 Task: Open Card Legal Contract Review in Board Newsletter Layout Ideas to Workspace Leadership Coaching and add a team member Softage.3@softage.net, a label Blue, a checklist Acting, an attachment from Trello, a color Blue and finally, add a card description 'Develop and launch new customer retention program' and a comment 'Let us approach this task with a sense of urgency and prioritize it accordingly.'. Add a start date 'Jan 07, 1900' with a due date 'Jan 14, 1900'
Action: Mouse moved to (98, 338)
Screenshot: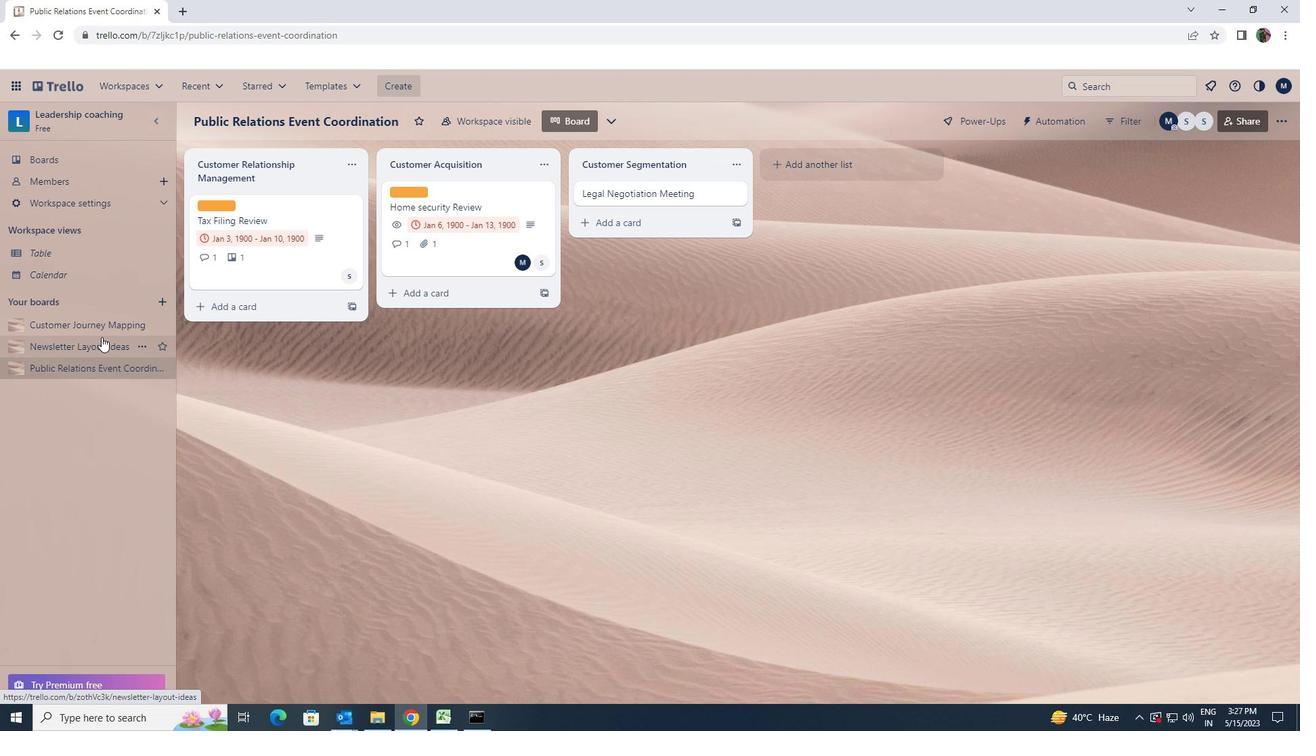 
Action: Mouse pressed left at (98, 338)
Screenshot: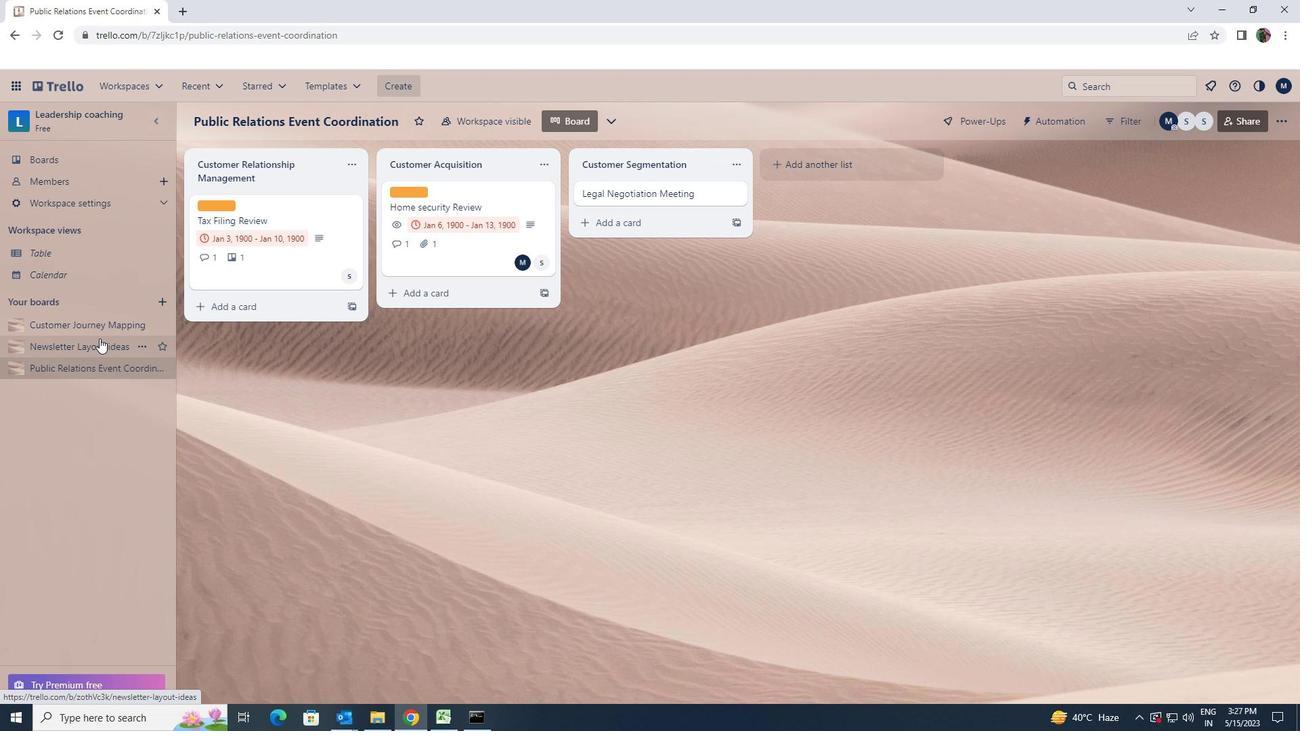 
Action: Mouse moved to (646, 194)
Screenshot: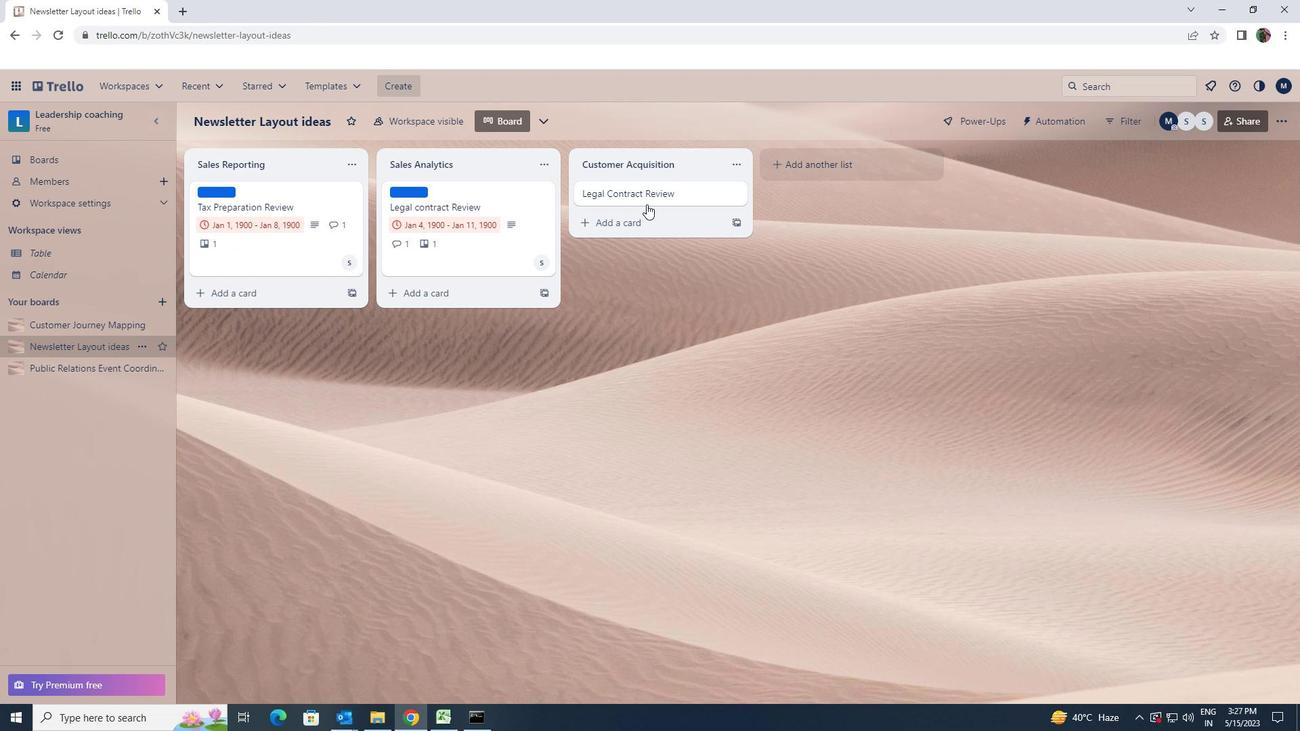 
Action: Mouse pressed left at (646, 194)
Screenshot: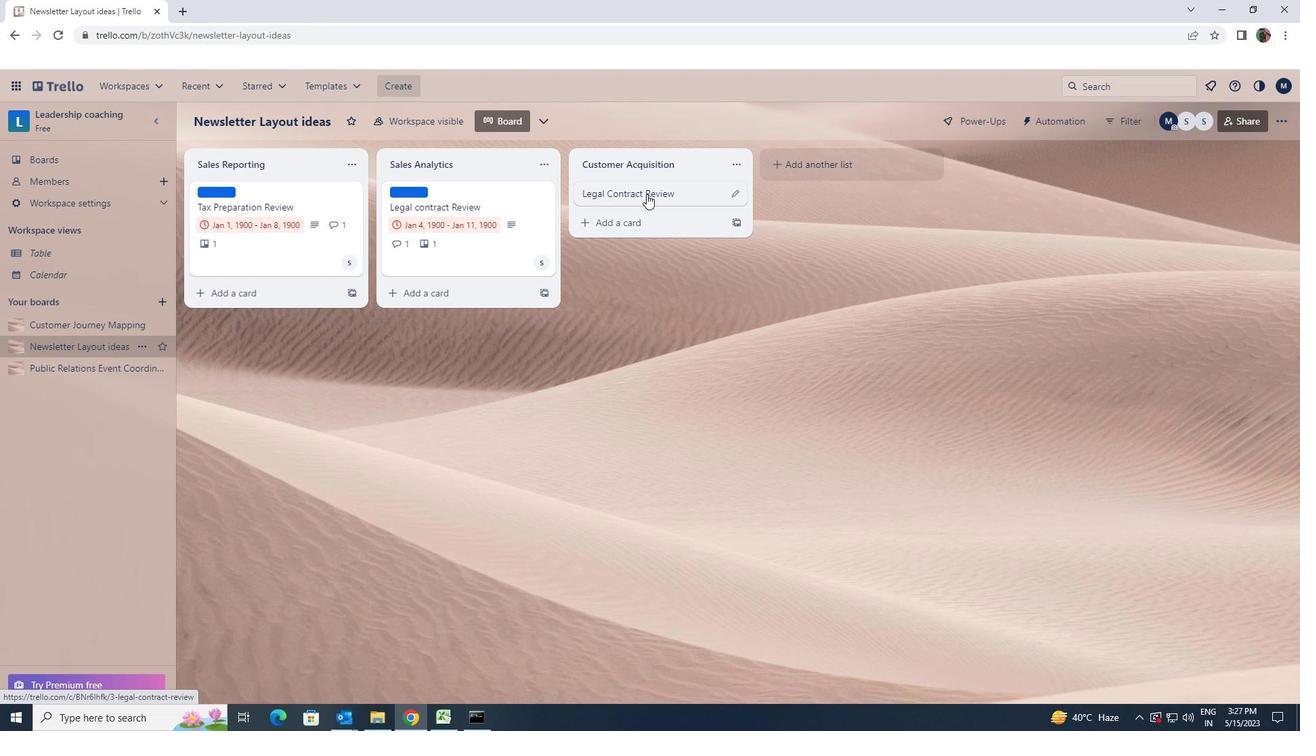 
Action: Mouse moved to (793, 242)
Screenshot: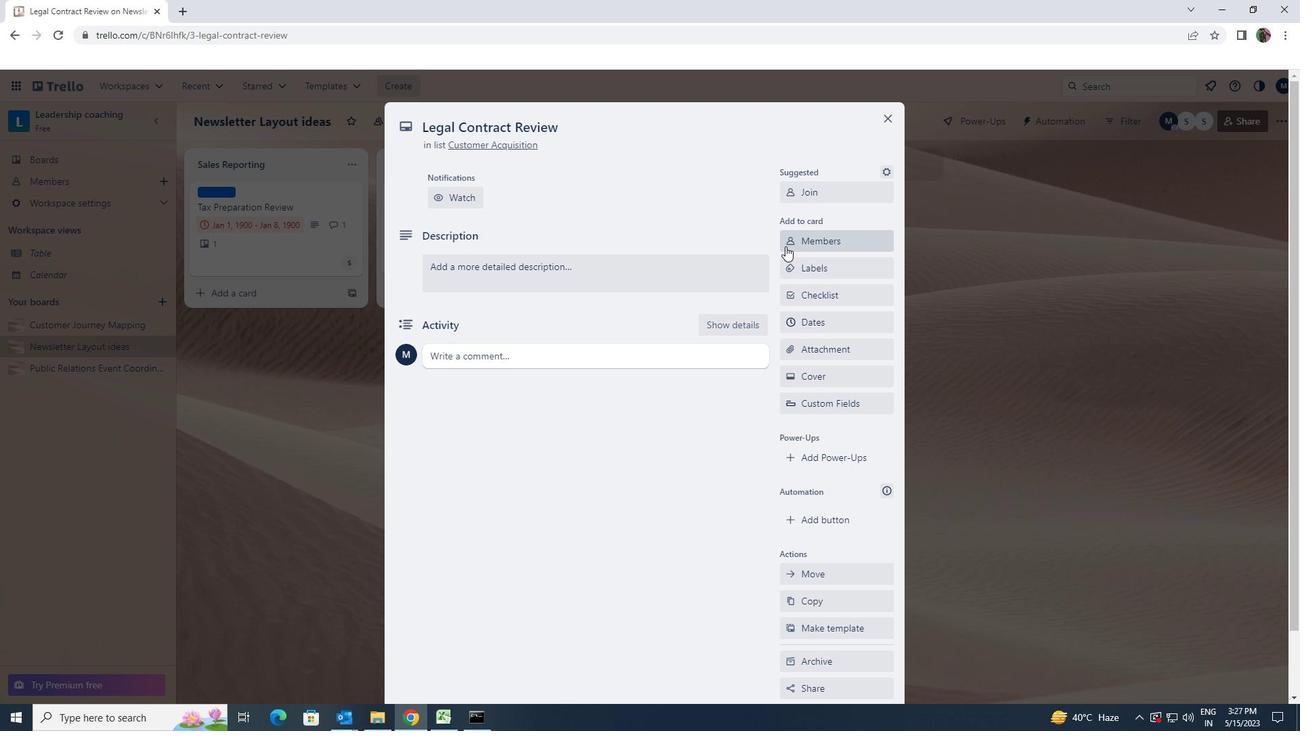 
Action: Mouse pressed left at (793, 242)
Screenshot: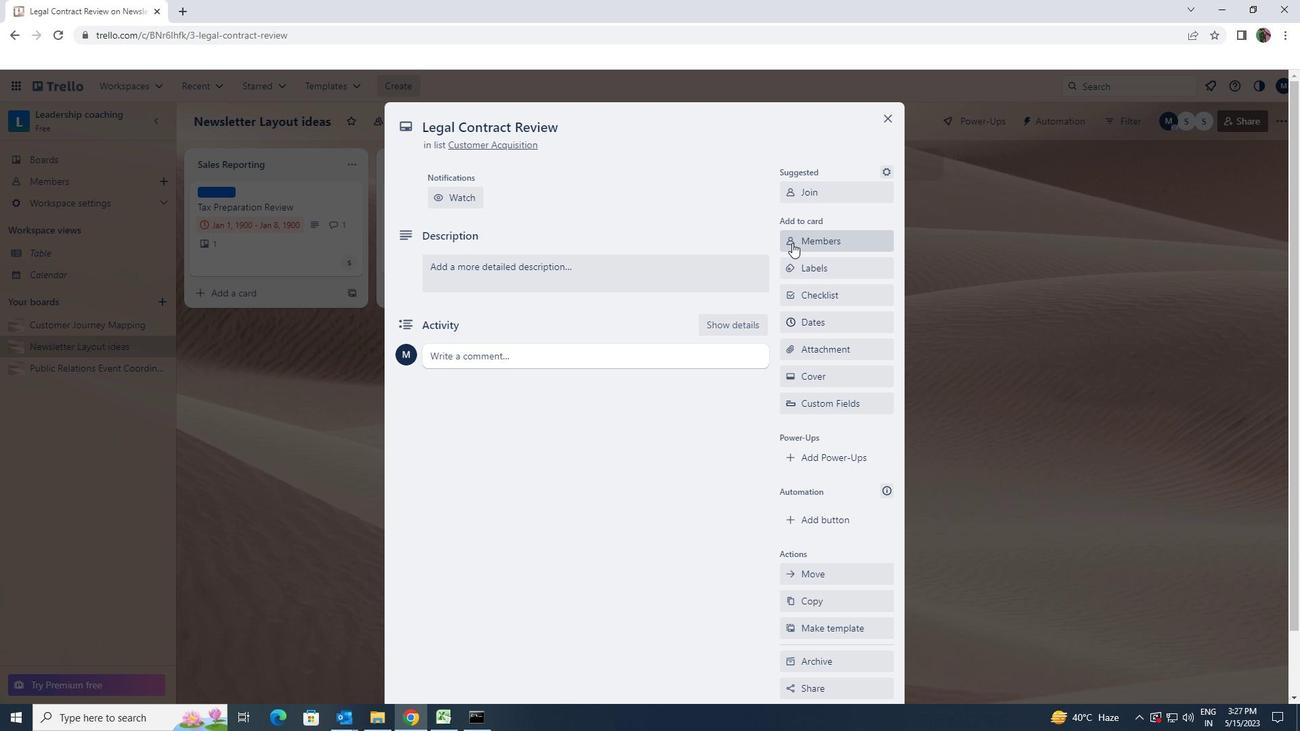 
Action: Mouse moved to (819, 299)
Screenshot: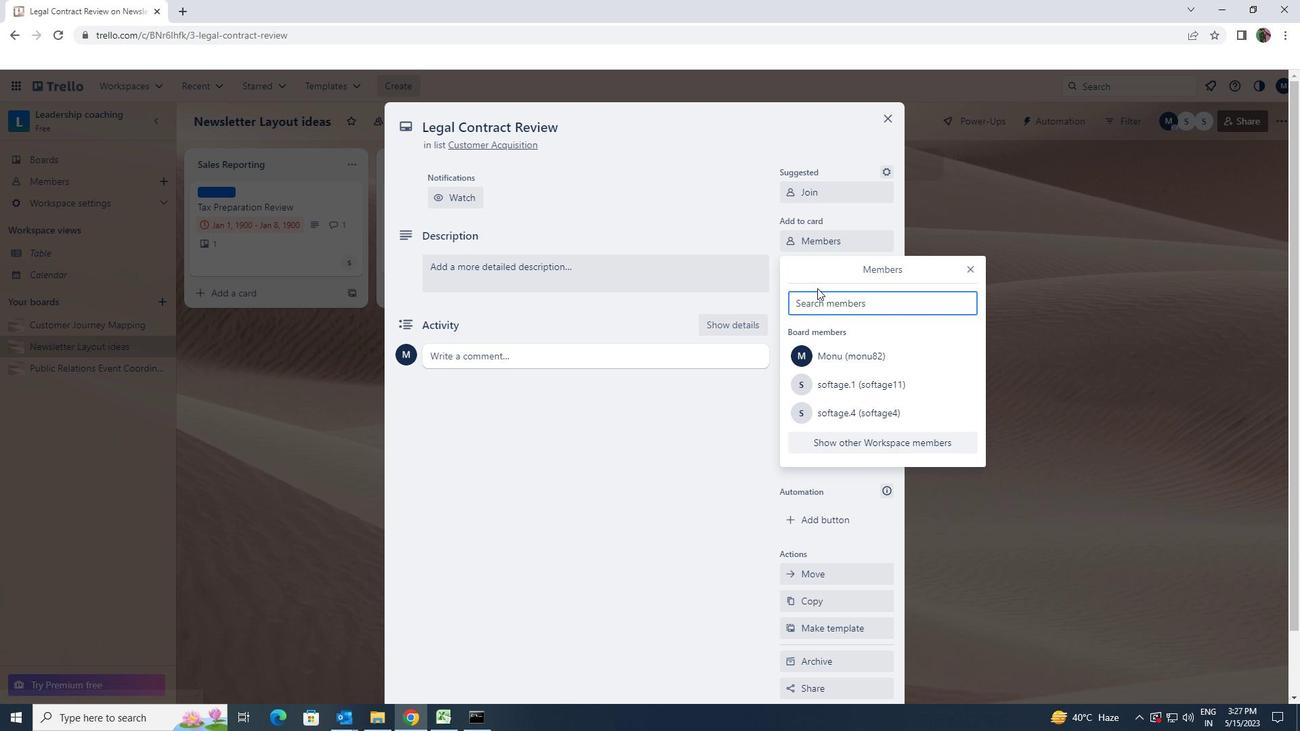 
Action: Mouse pressed left at (819, 299)
Screenshot: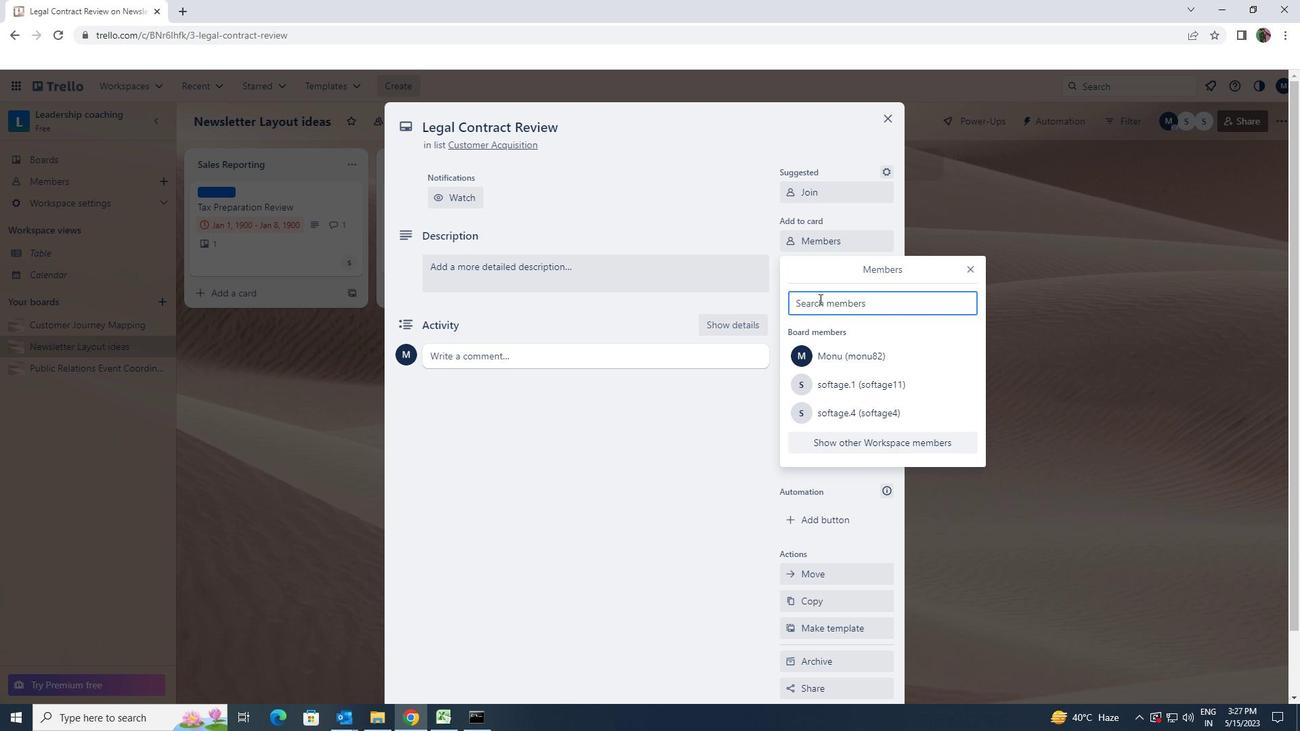 
Action: Key pressed softage.4<Key.backspace>3<Key.shift>@SOFTAGE.NET
Screenshot: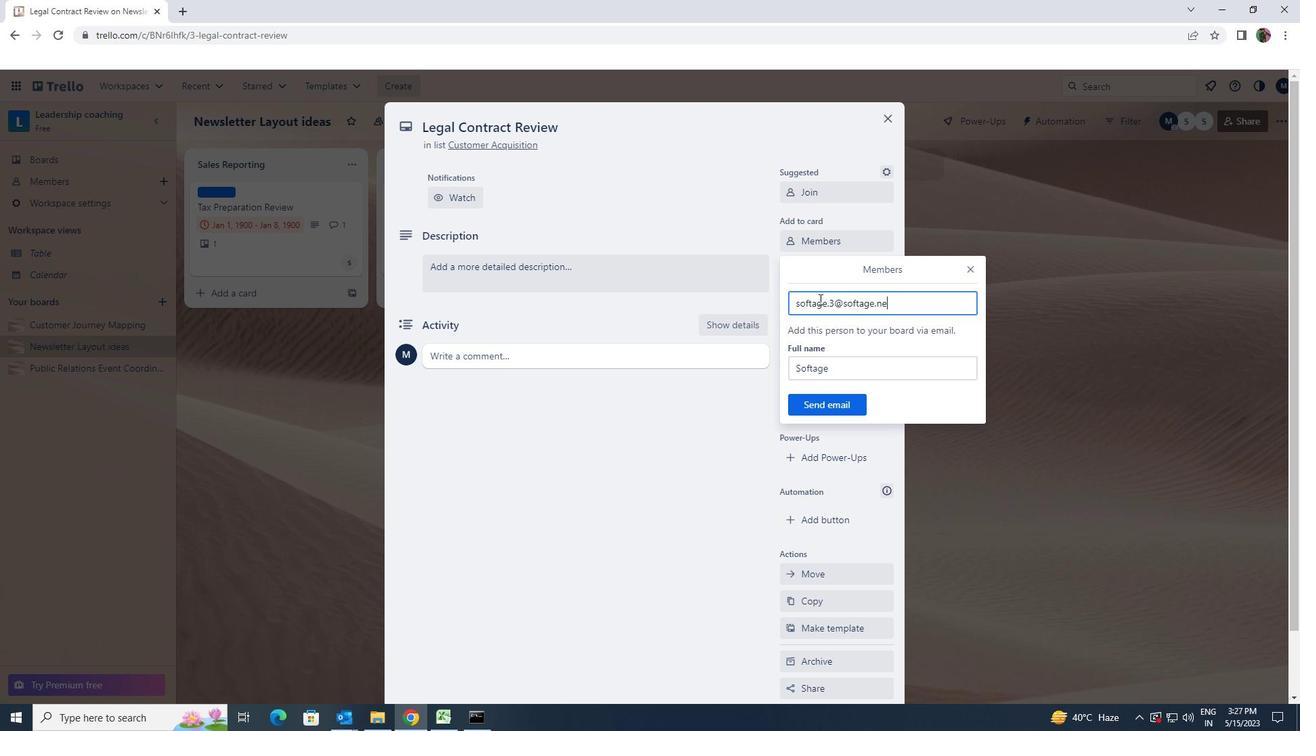 
Action: Mouse moved to (820, 401)
Screenshot: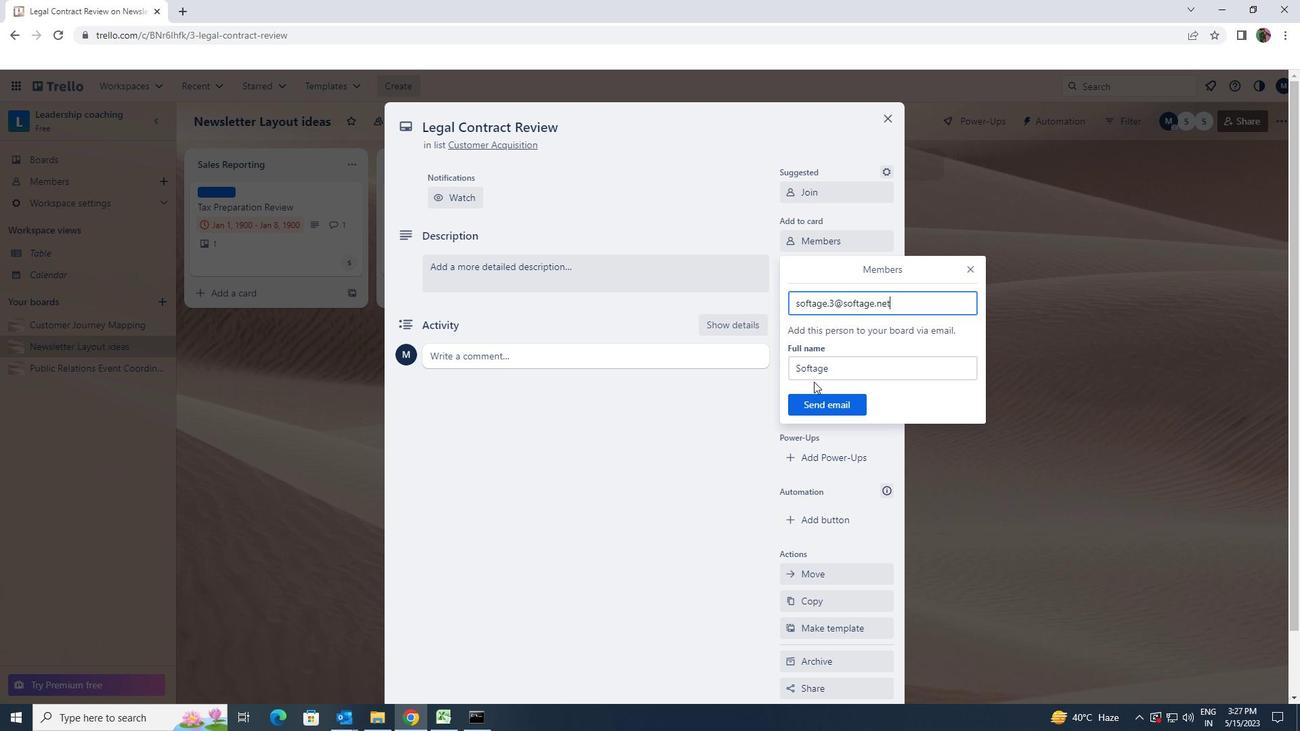
Action: Mouse pressed left at (820, 401)
Screenshot: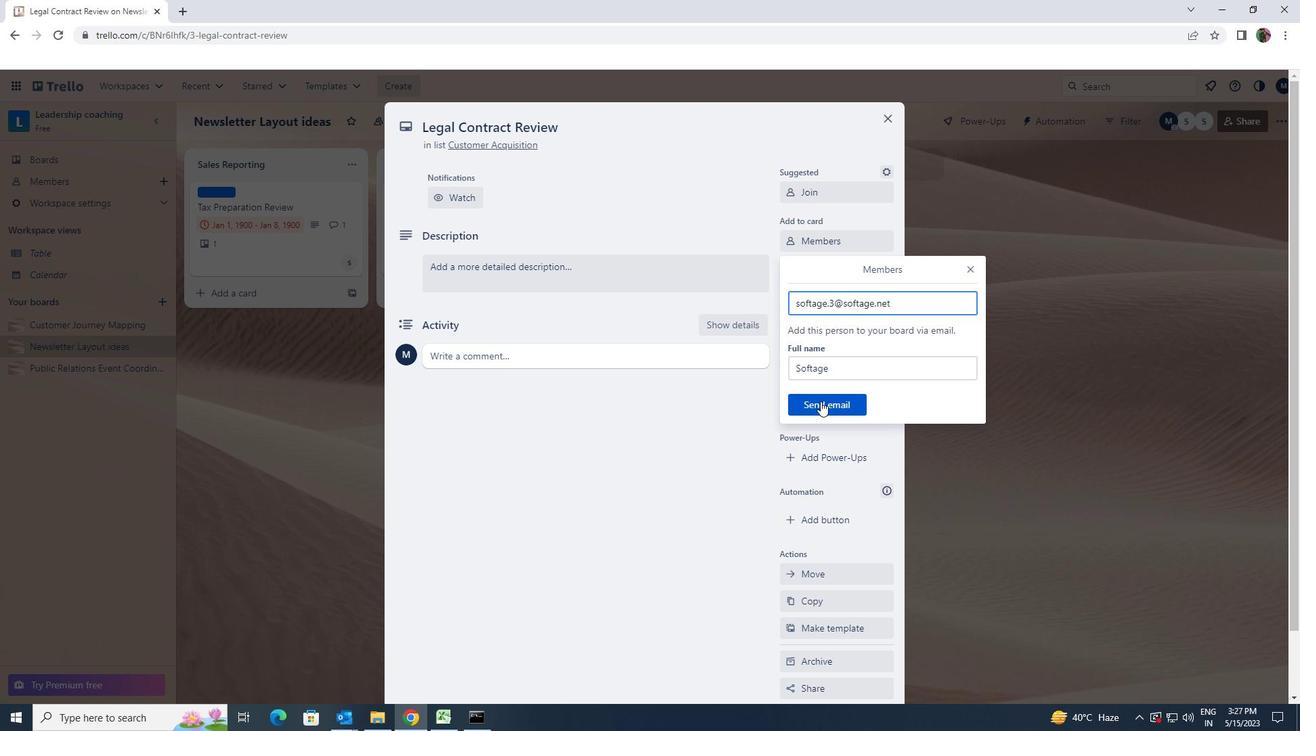 
Action: Mouse moved to (824, 271)
Screenshot: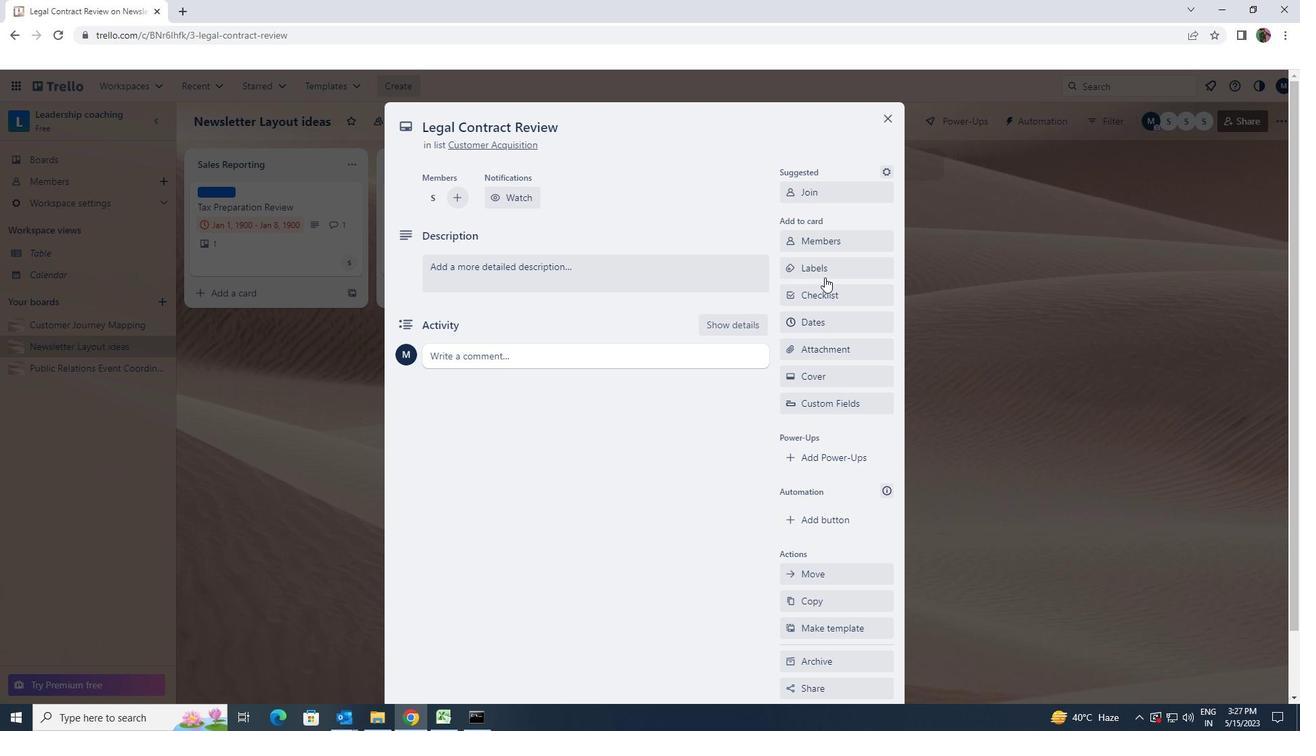 
Action: Mouse pressed left at (824, 271)
Screenshot: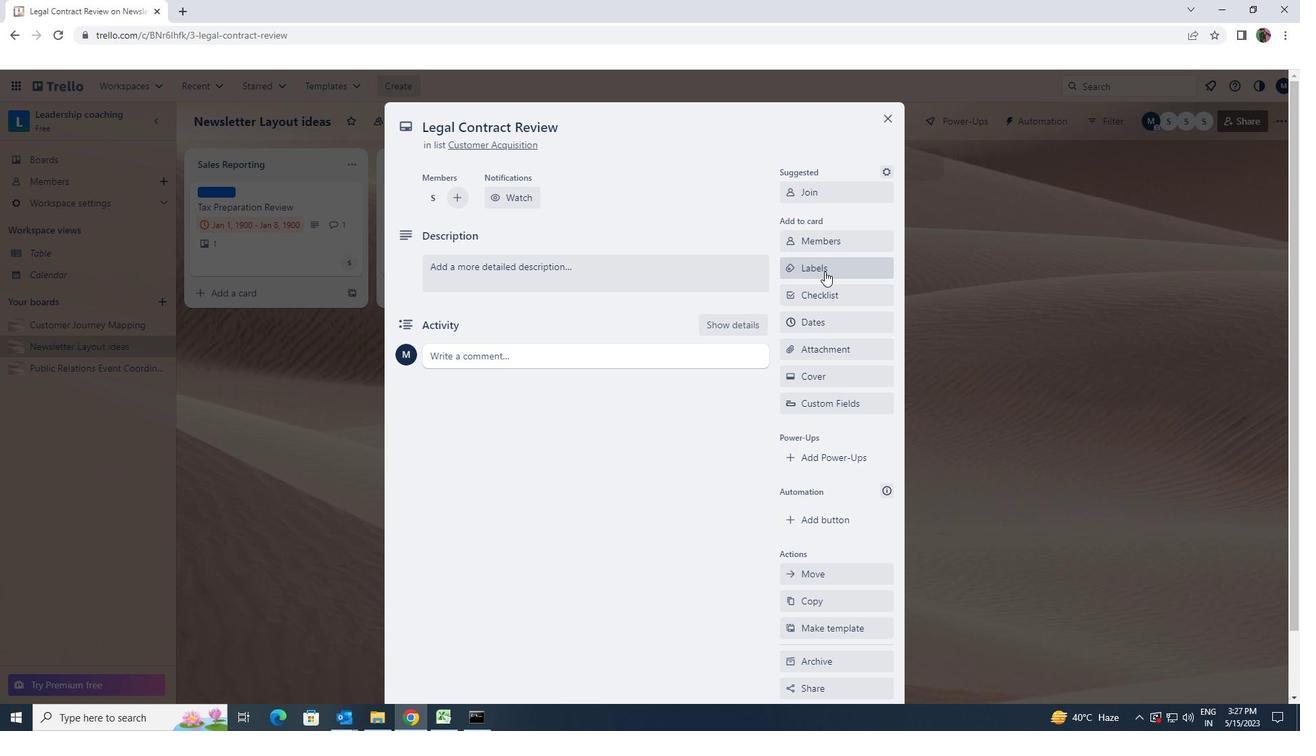 
Action: Mouse moved to (861, 554)
Screenshot: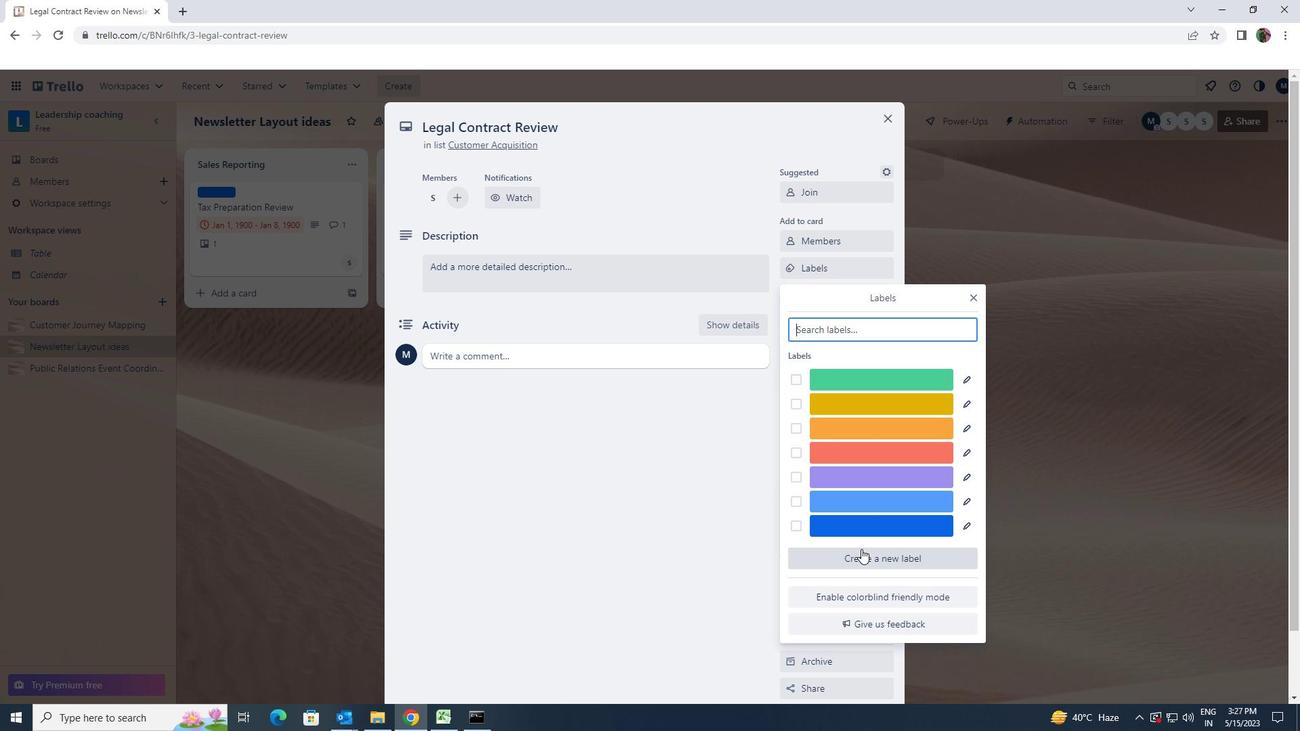 
Action: Mouse pressed left at (861, 554)
Screenshot: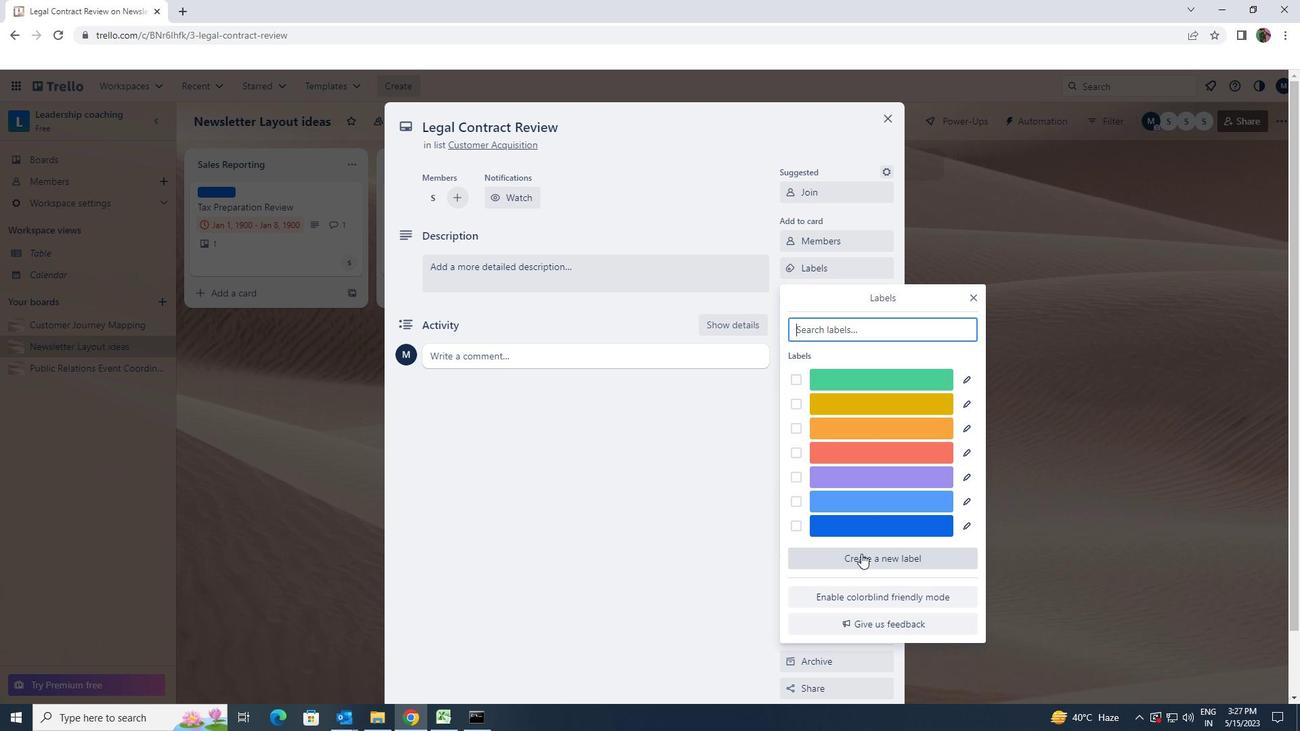 
Action: Mouse moved to (813, 591)
Screenshot: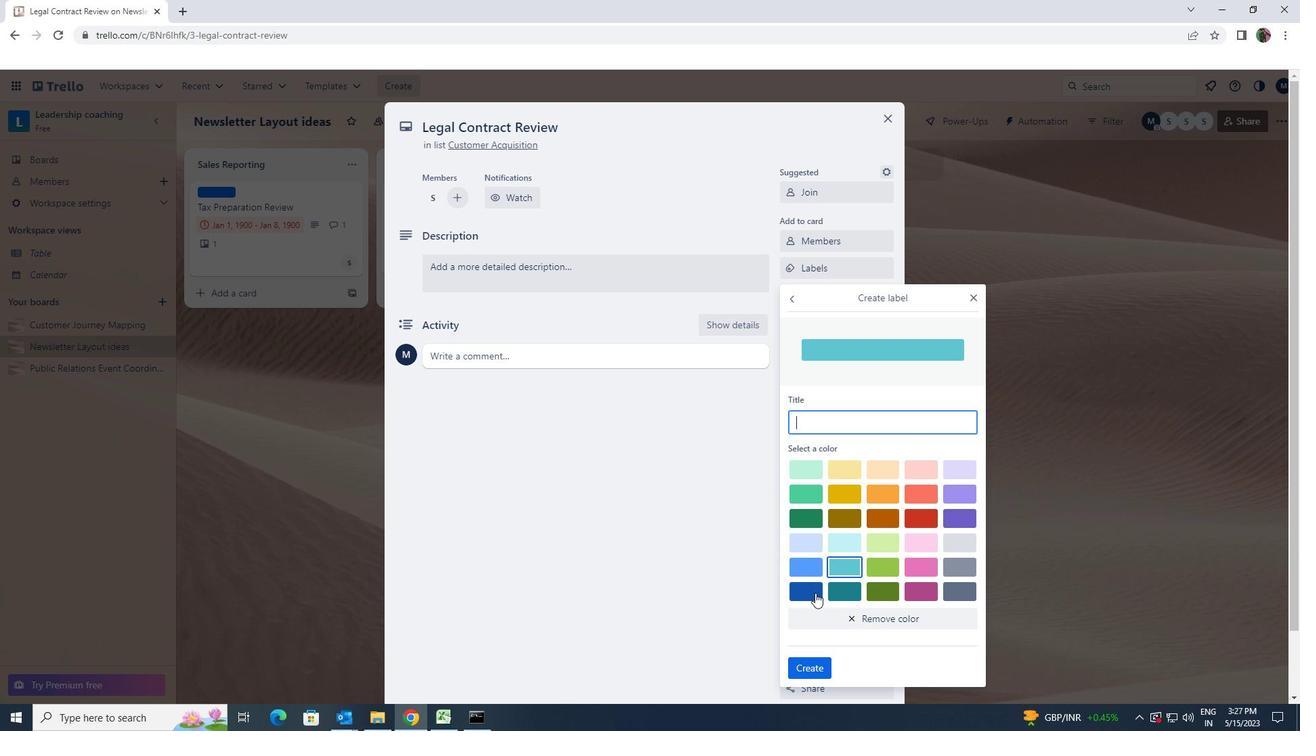 
Action: Mouse pressed left at (813, 591)
Screenshot: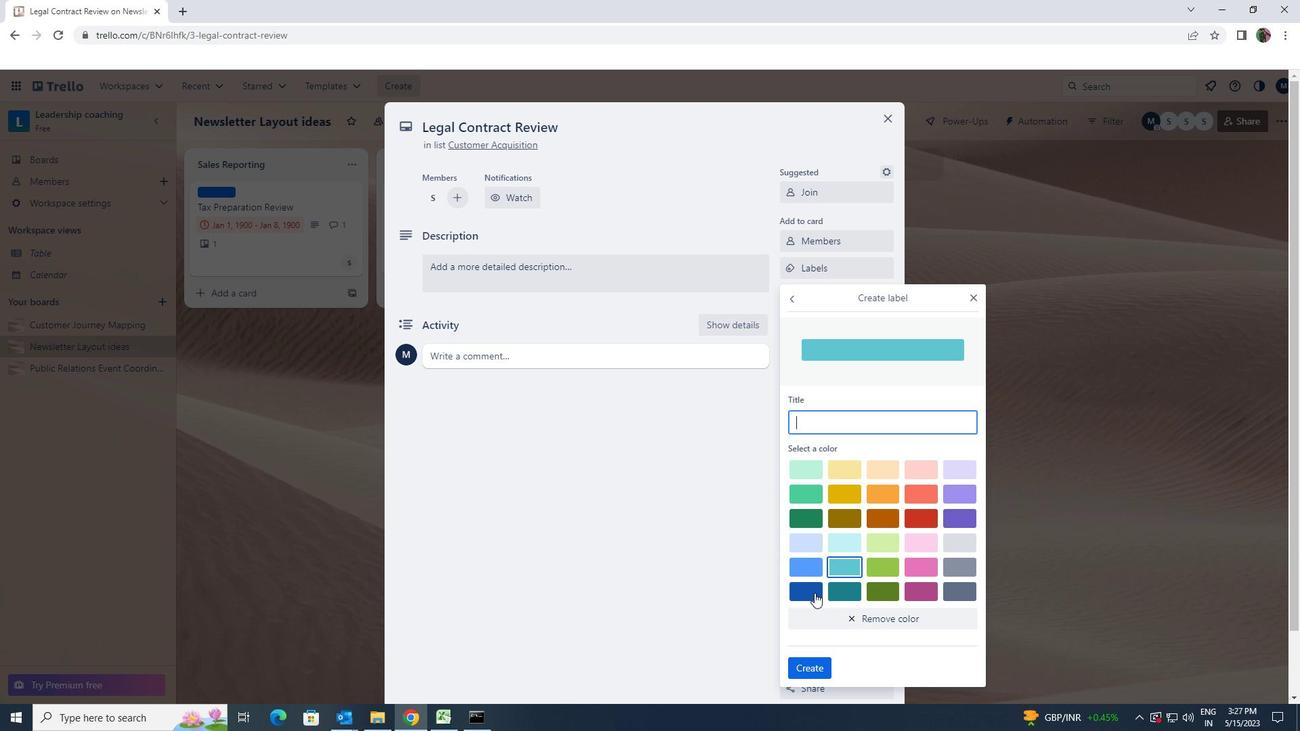 
Action: Mouse moved to (812, 669)
Screenshot: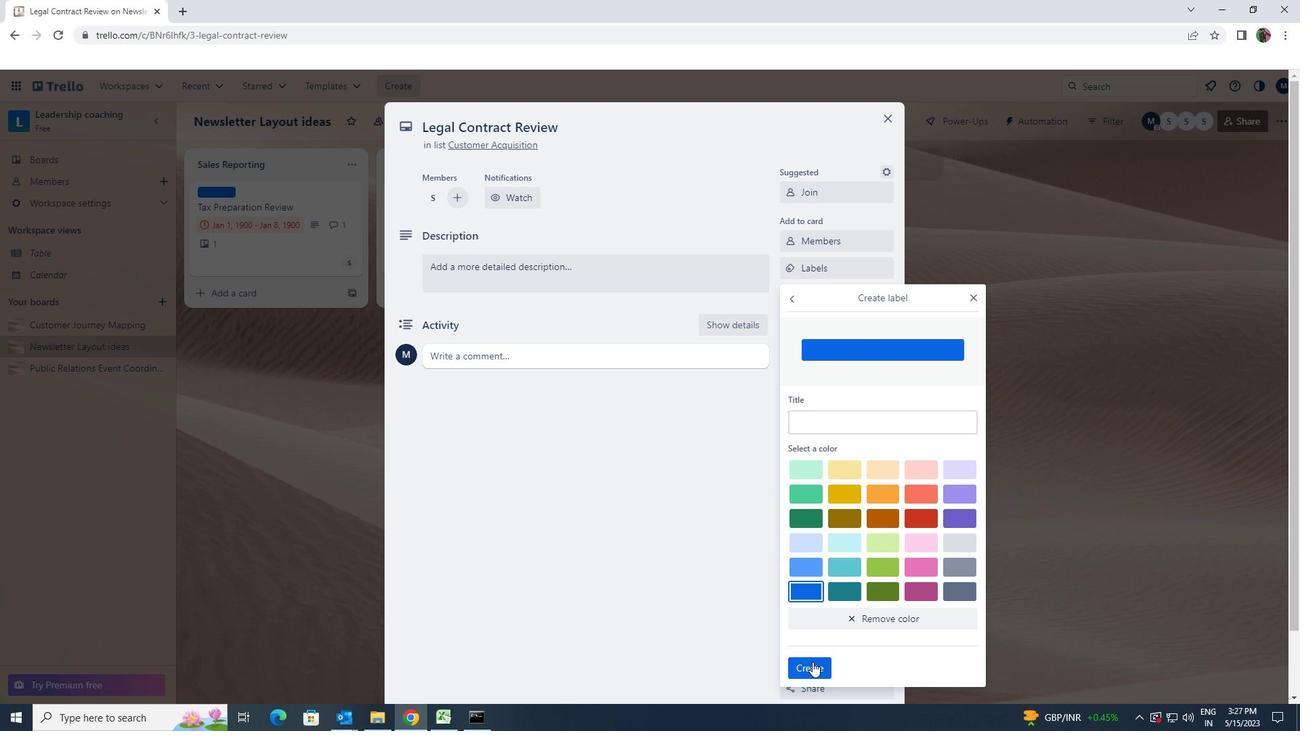 
Action: Mouse pressed left at (812, 669)
Screenshot: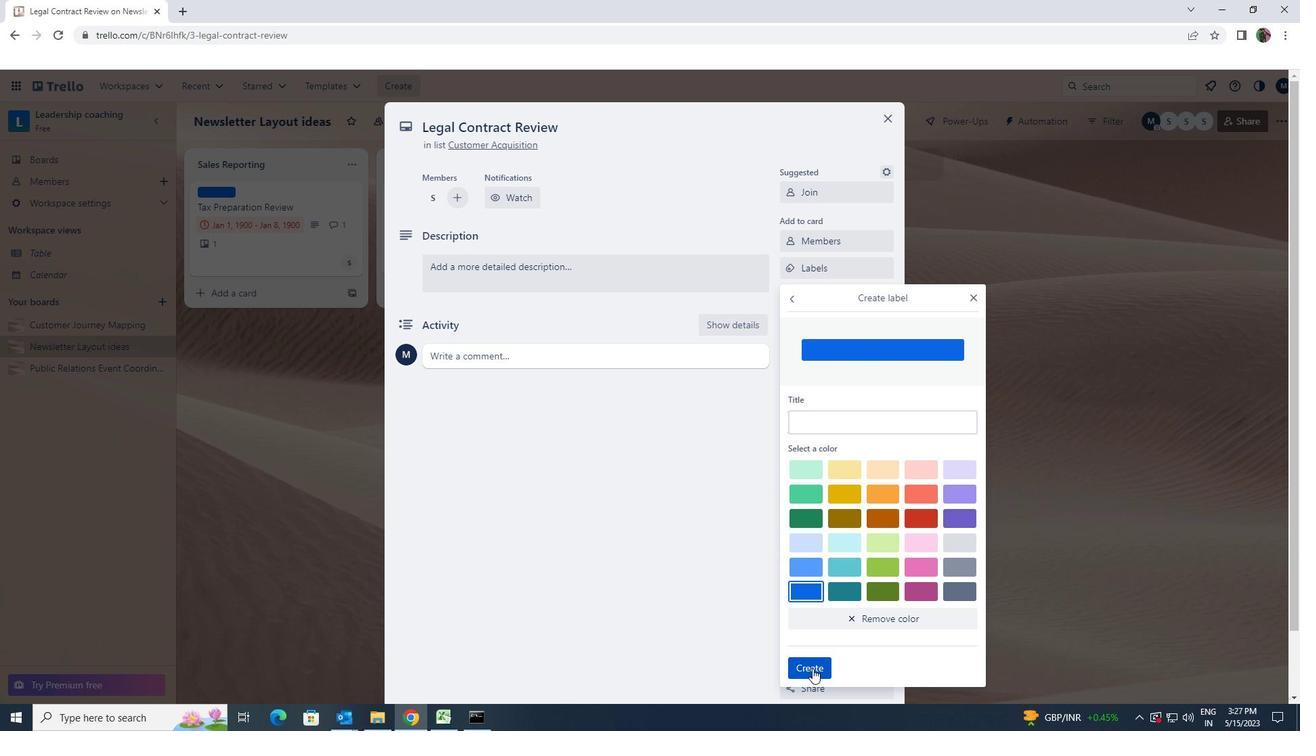 
Action: Mouse moved to (974, 301)
Screenshot: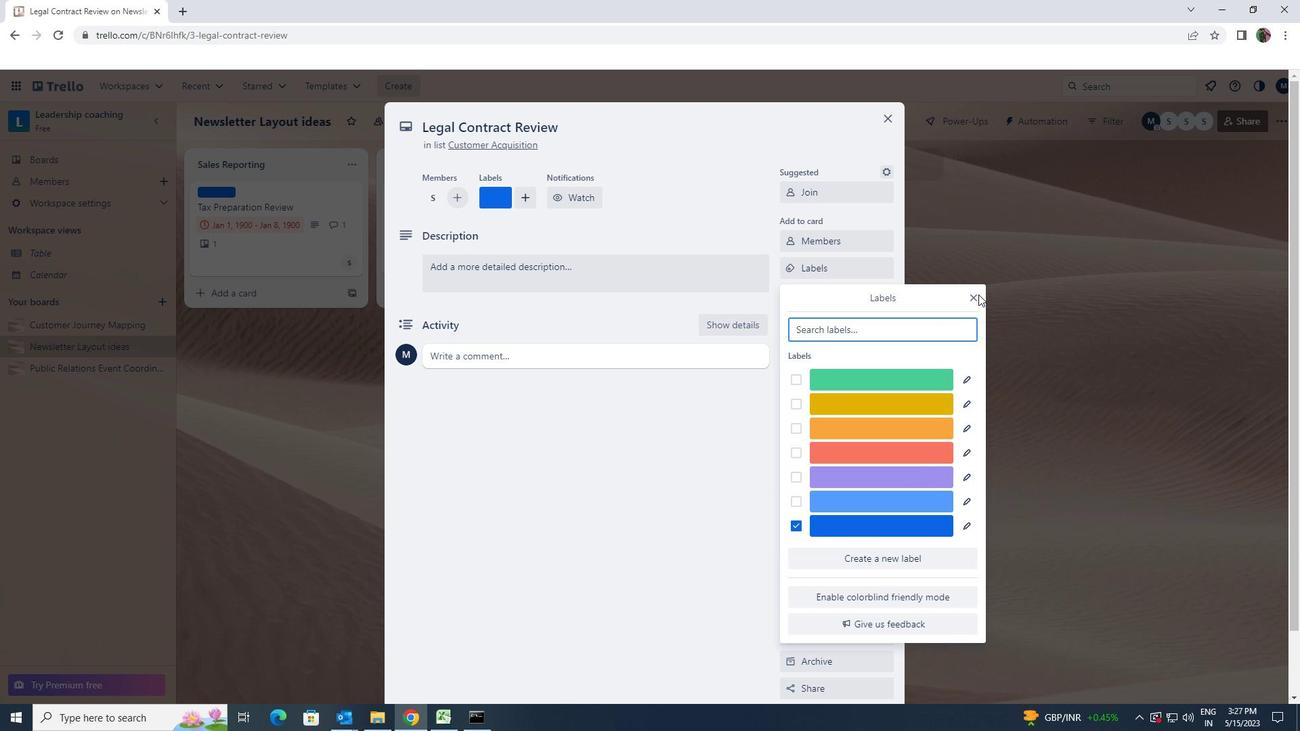 
Action: Mouse pressed left at (974, 301)
Screenshot: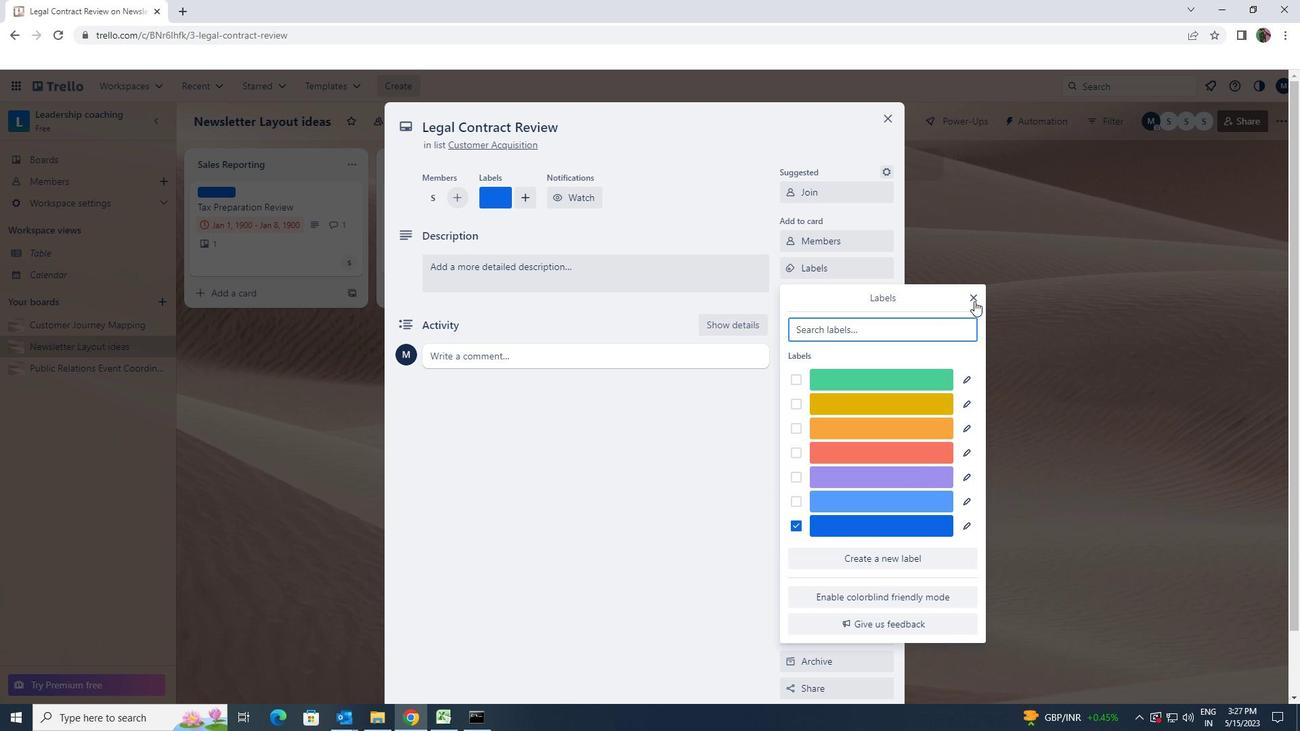
Action: Mouse moved to (865, 293)
Screenshot: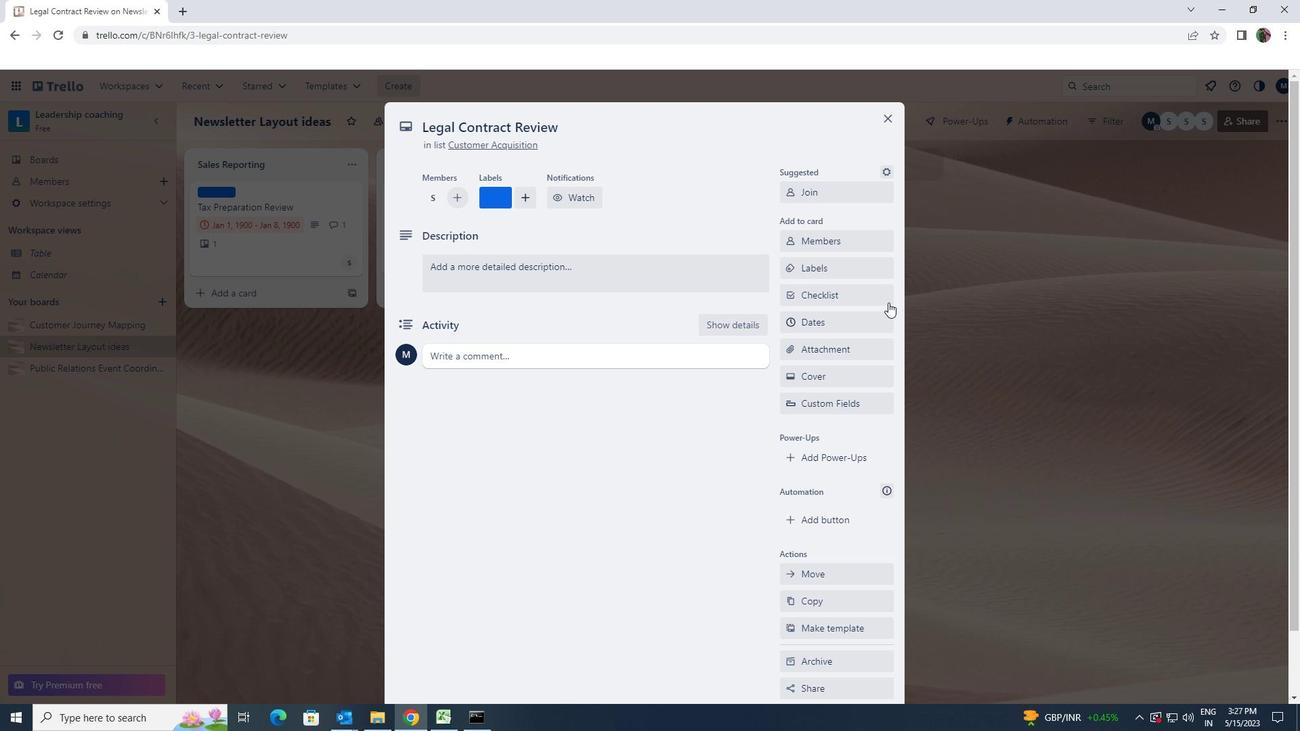 
Action: Mouse pressed left at (865, 293)
Screenshot: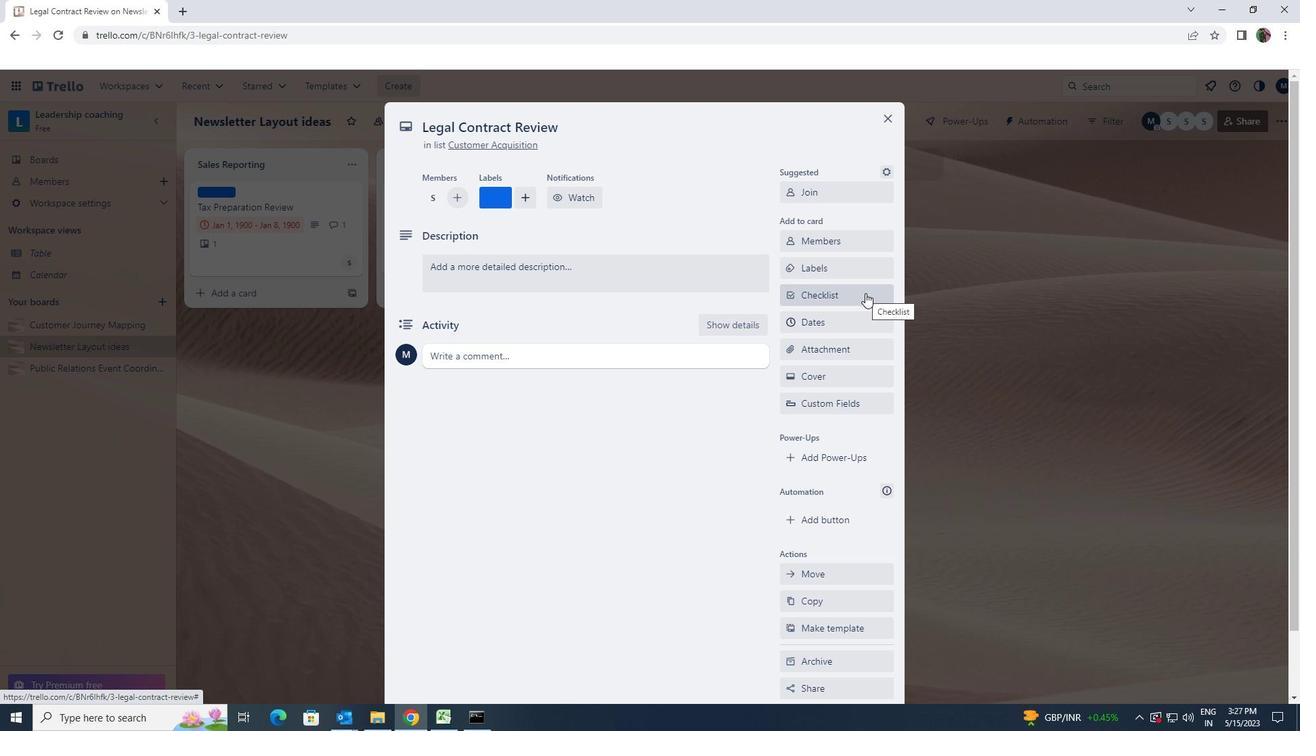 
Action: Key pressed <Key.shift><Key.shift><Key.shift><Key.shift><Key.shift><Key.shift><Key.shift><Key.shift><Key.shift><Key.shift><Key.shift><Key.shift><Key.shift><Key.shift><Key.shift>ACTING
Screenshot: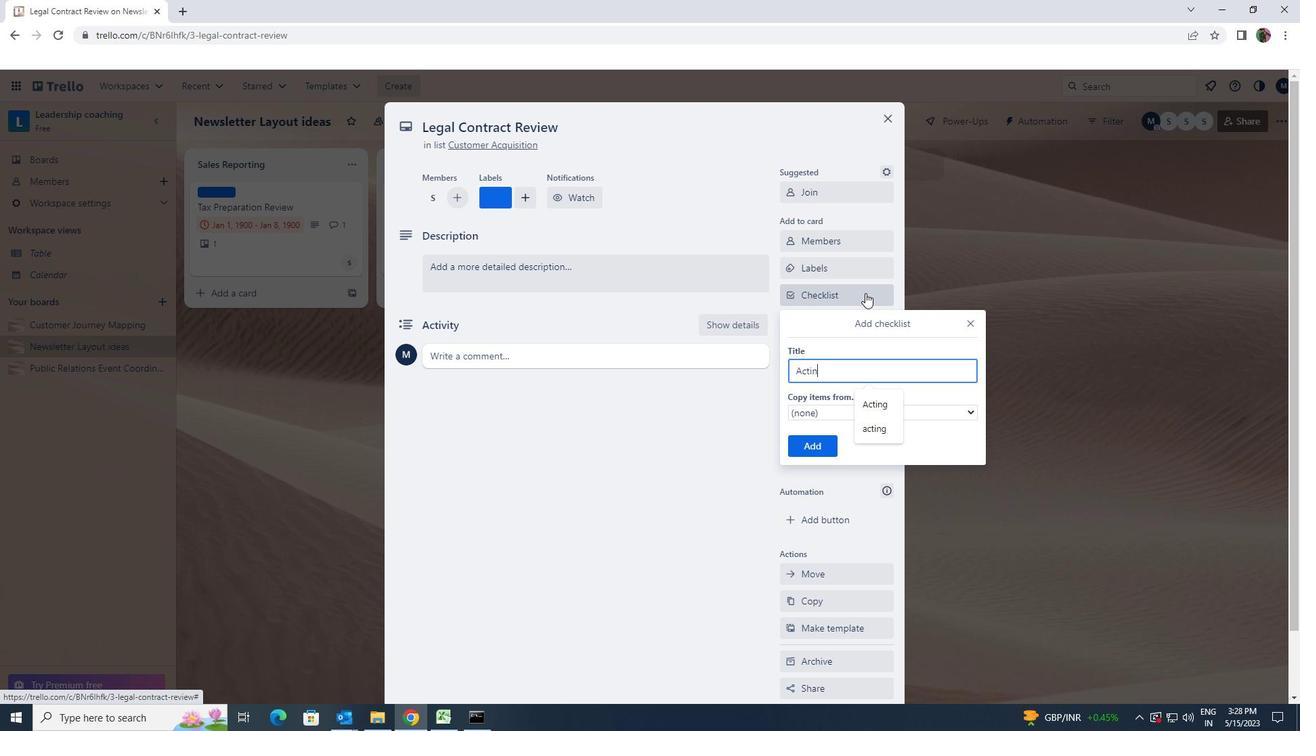 
Action: Mouse moved to (822, 446)
Screenshot: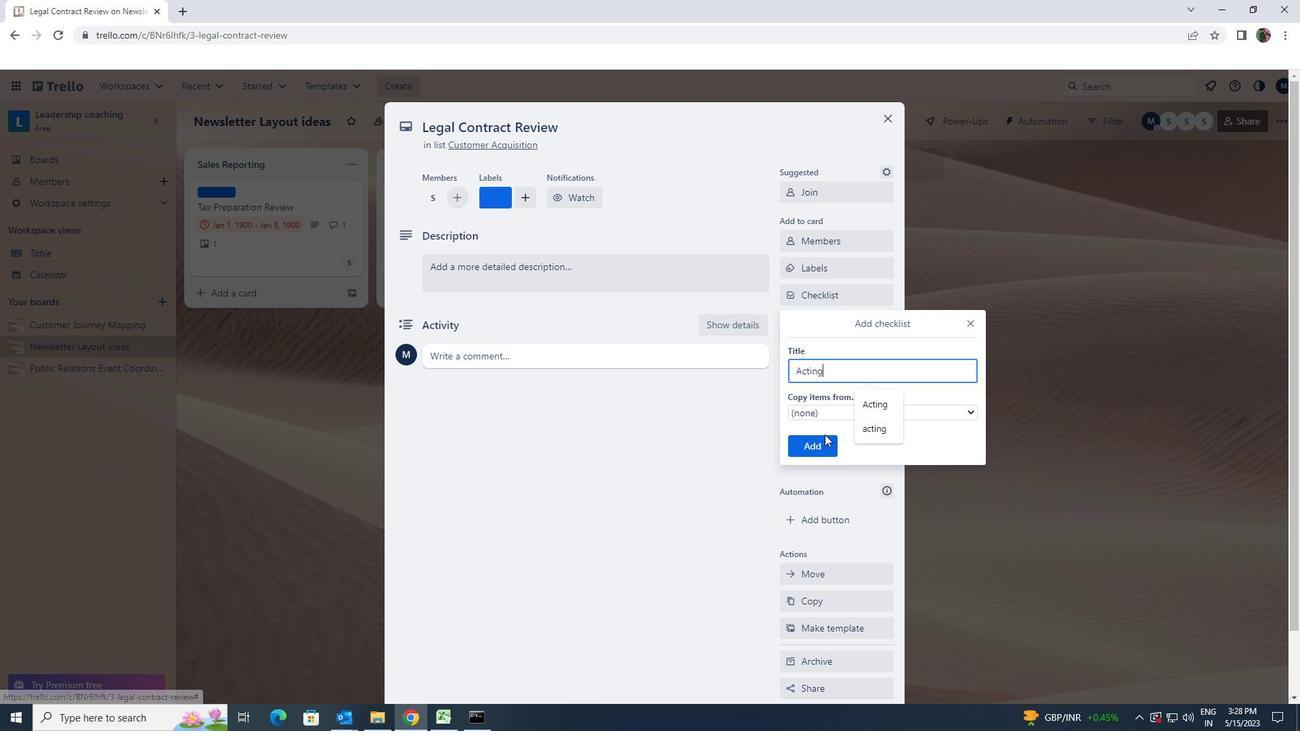 
Action: Mouse pressed left at (822, 446)
Screenshot: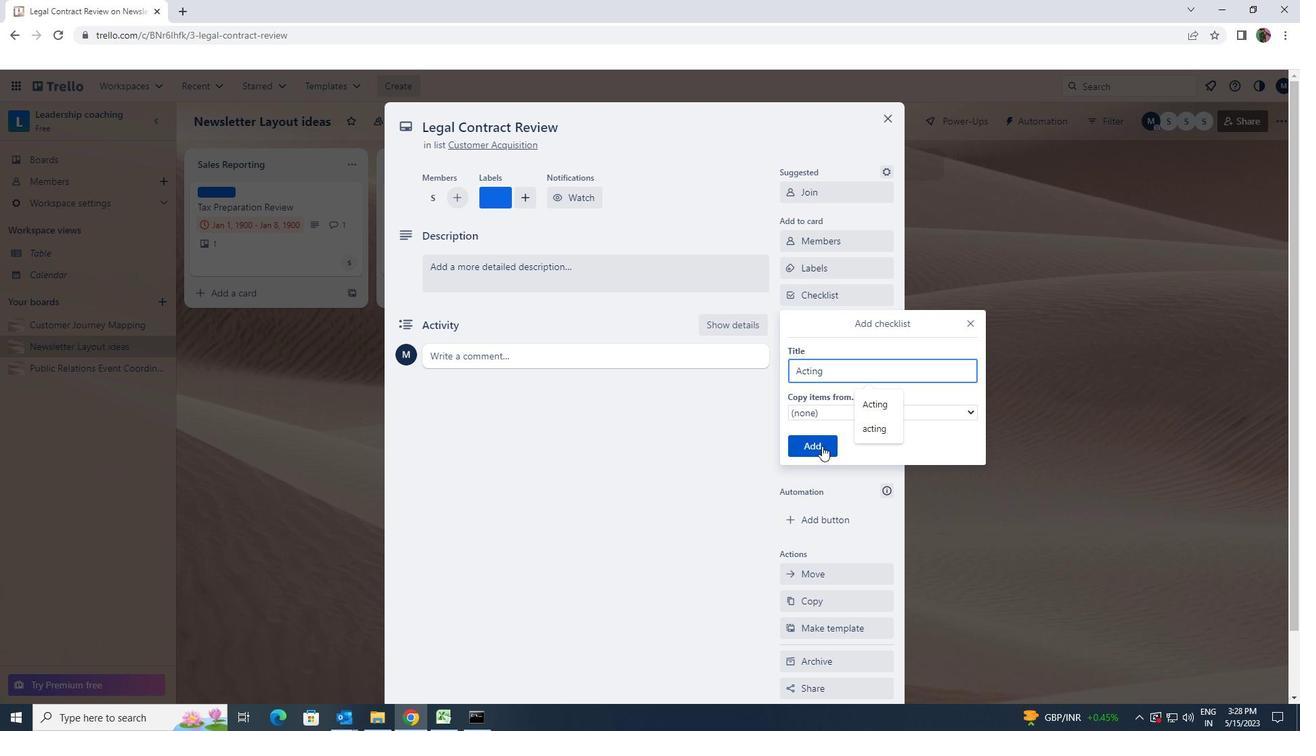 
Action: Mouse moved to (819, 351)
Screenshot: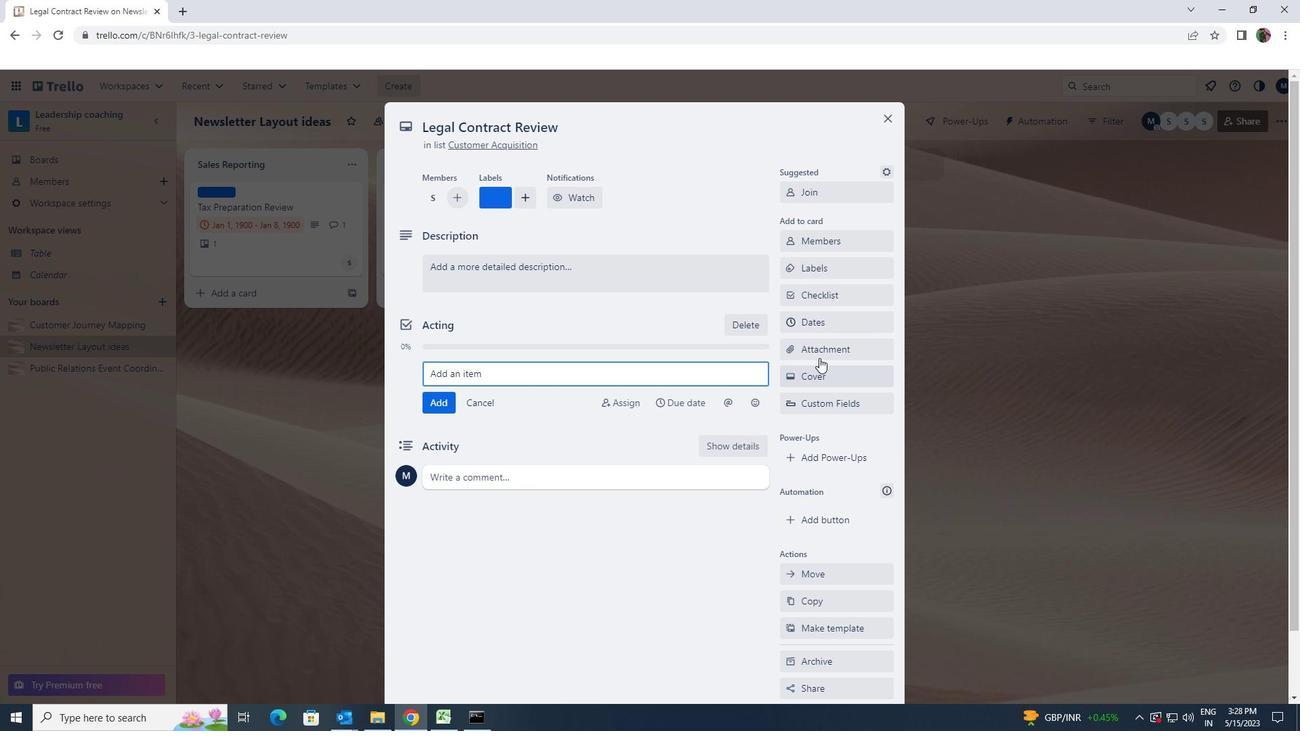 
Action: Mouse pressed left at (819, 351)
Screenshot: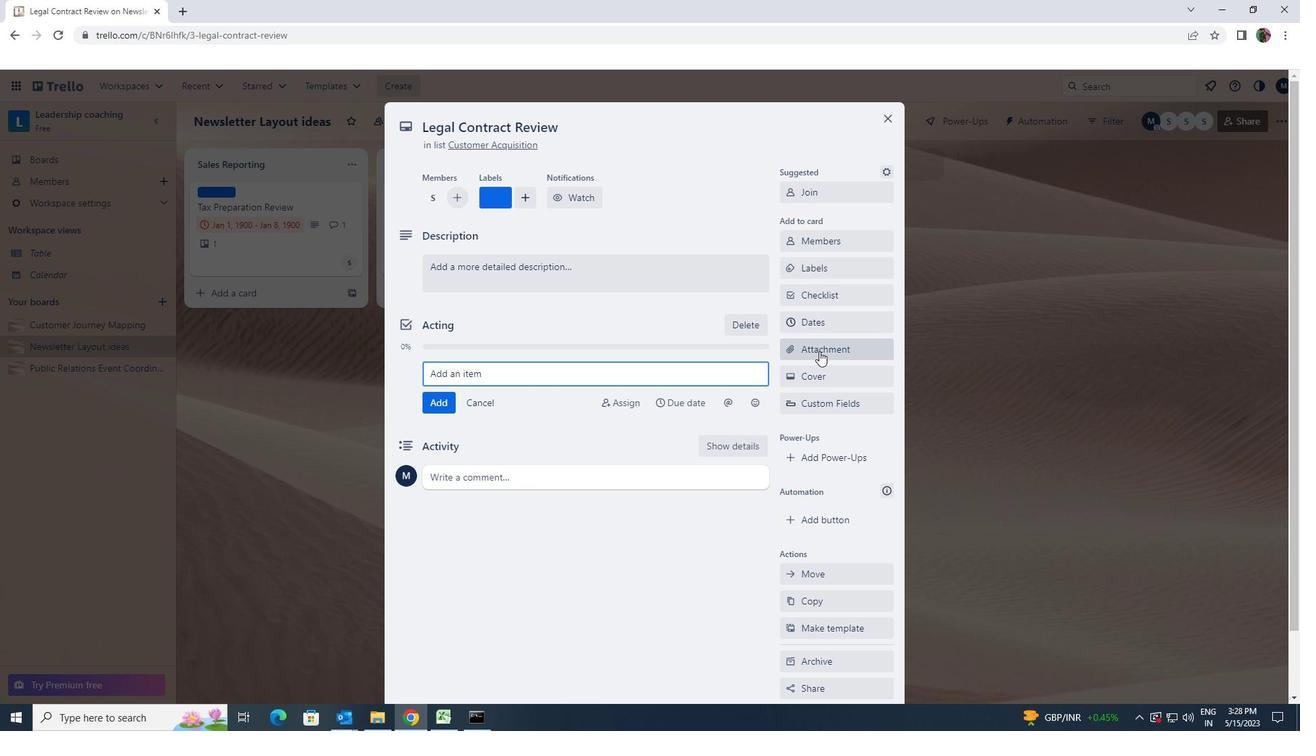 
Action: Mouse moved to (824, 428)
Screenshot: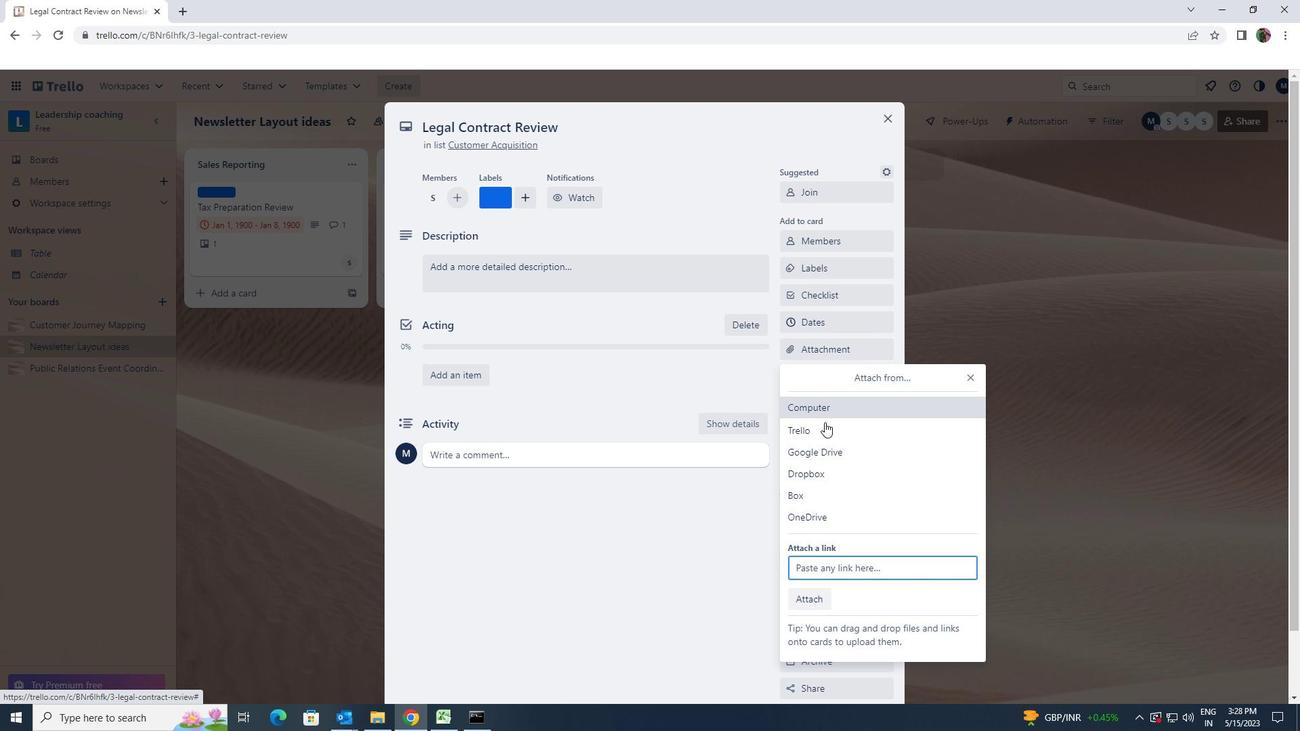 
Action: Mouse pressed left at (824, 428)
Screenshot: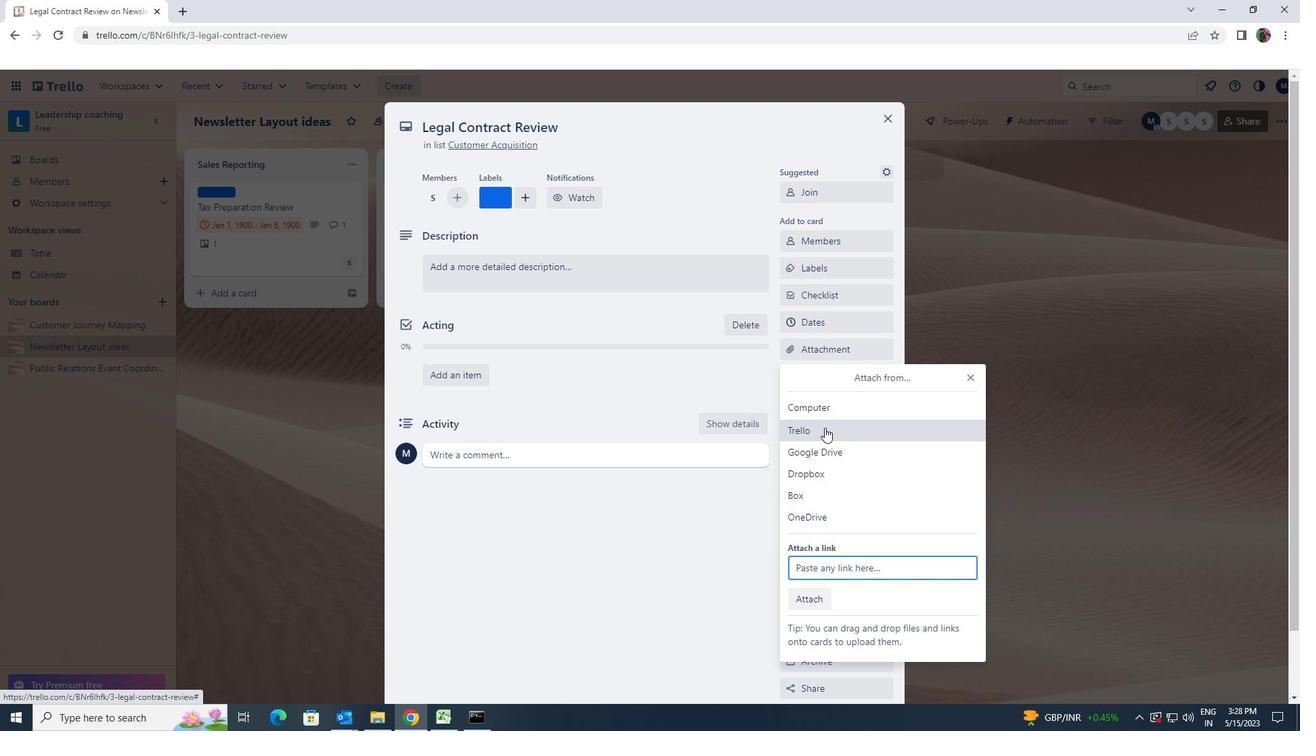 
Action: Mouse pressed left at (824, 428)
Screenshot: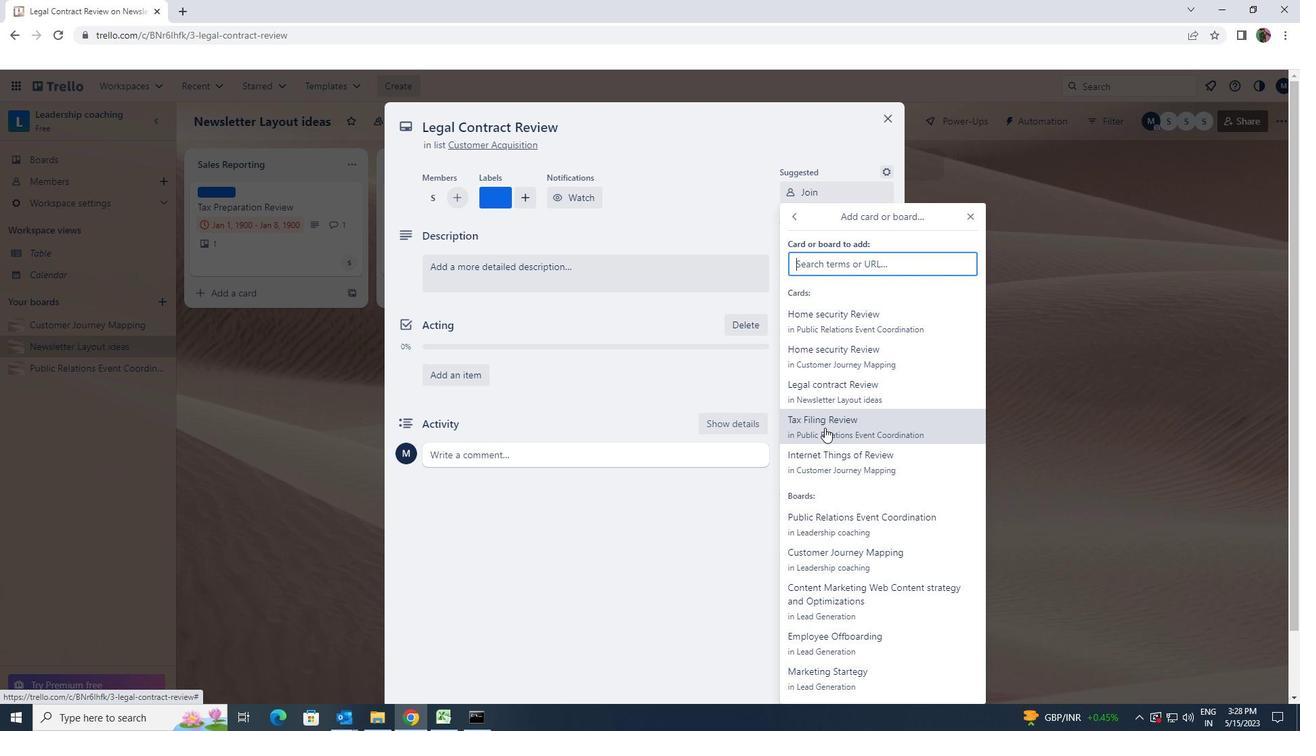 
Action: Mouse moved to (717, 274)
Screenshot: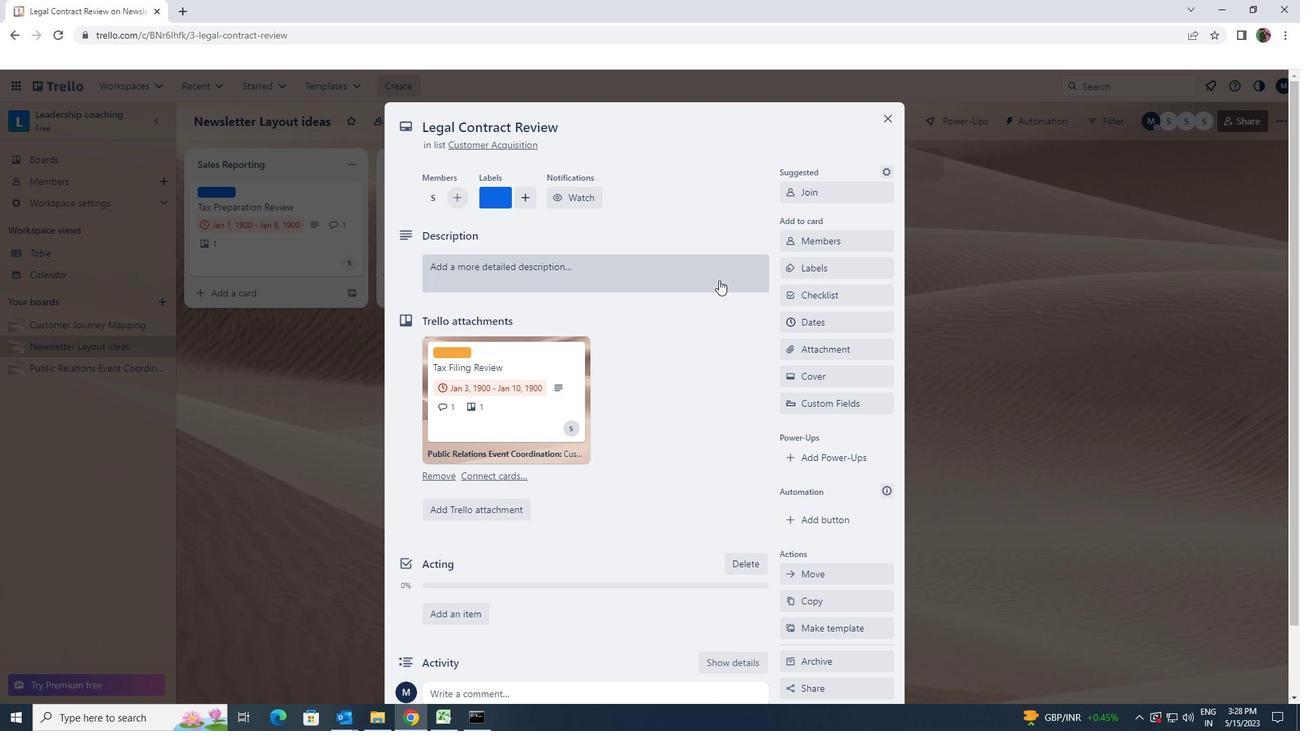 
Action: Mouse pressed left at (717, 274)
Screenshot: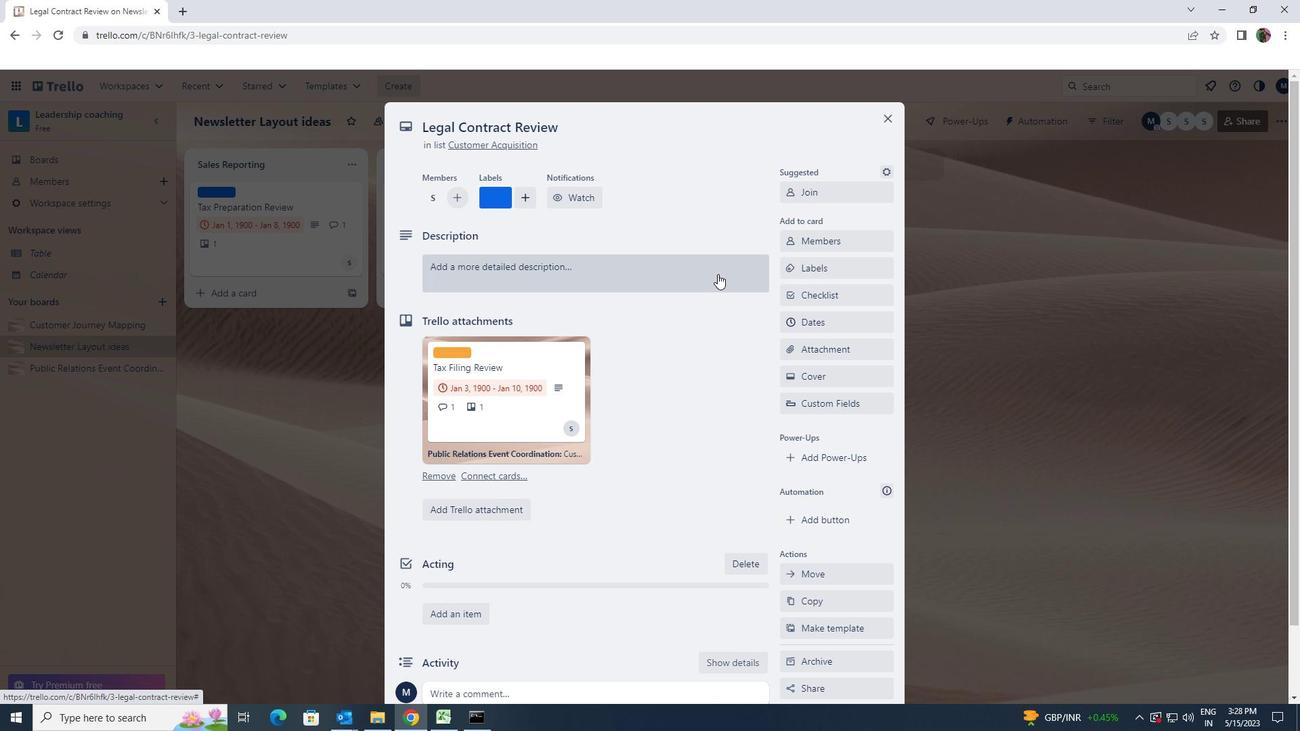 
Action: Key pressed <Key.shift><Key.shift><Key.shift><Key.shift><Key.shift><Key.shift>DEVELOP<Key.space>AND<Key.space>LAUNCH<Key.space>NEW<Key.space>CUSTOMER<Key.space>RETNTION<Key.space>PROGRAM<Key.space>
Screenshot: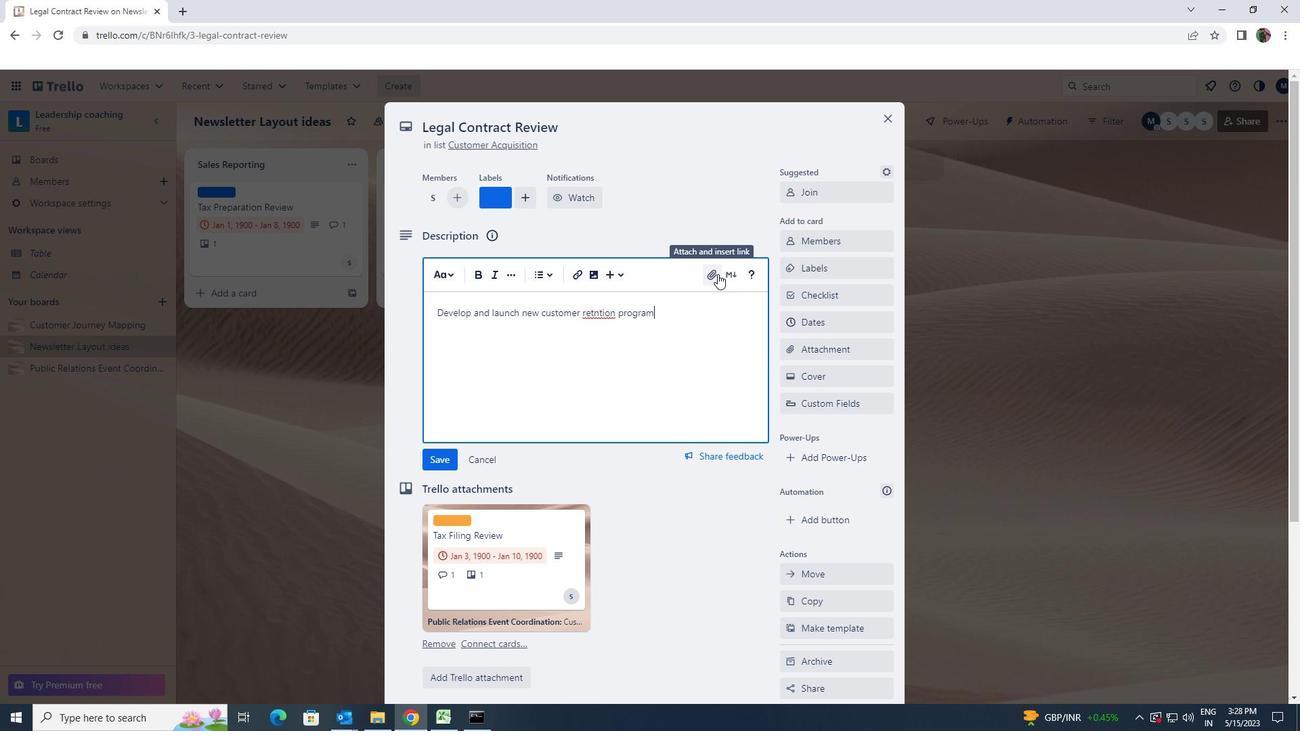 
Action: Mouse moved to (449, 459)
Screenshot: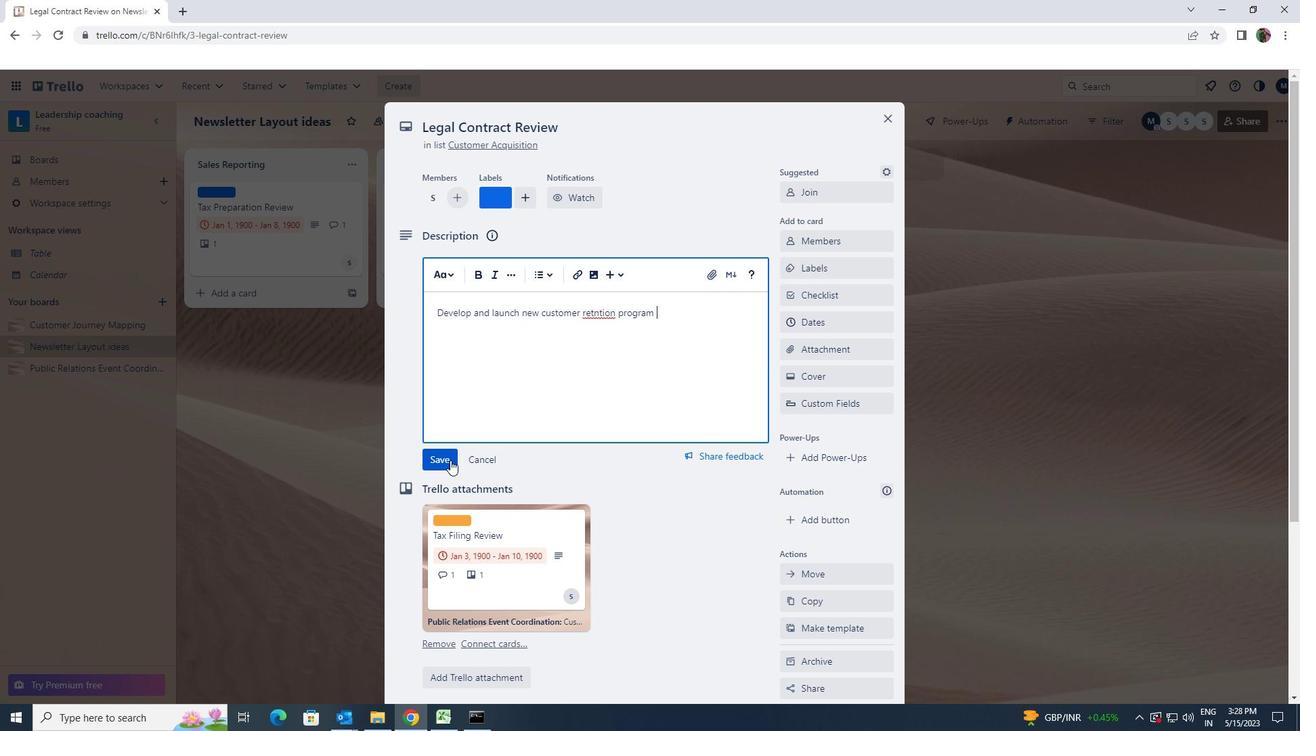 
Action: Mouse pressed left at (449, 459)
Screenshot: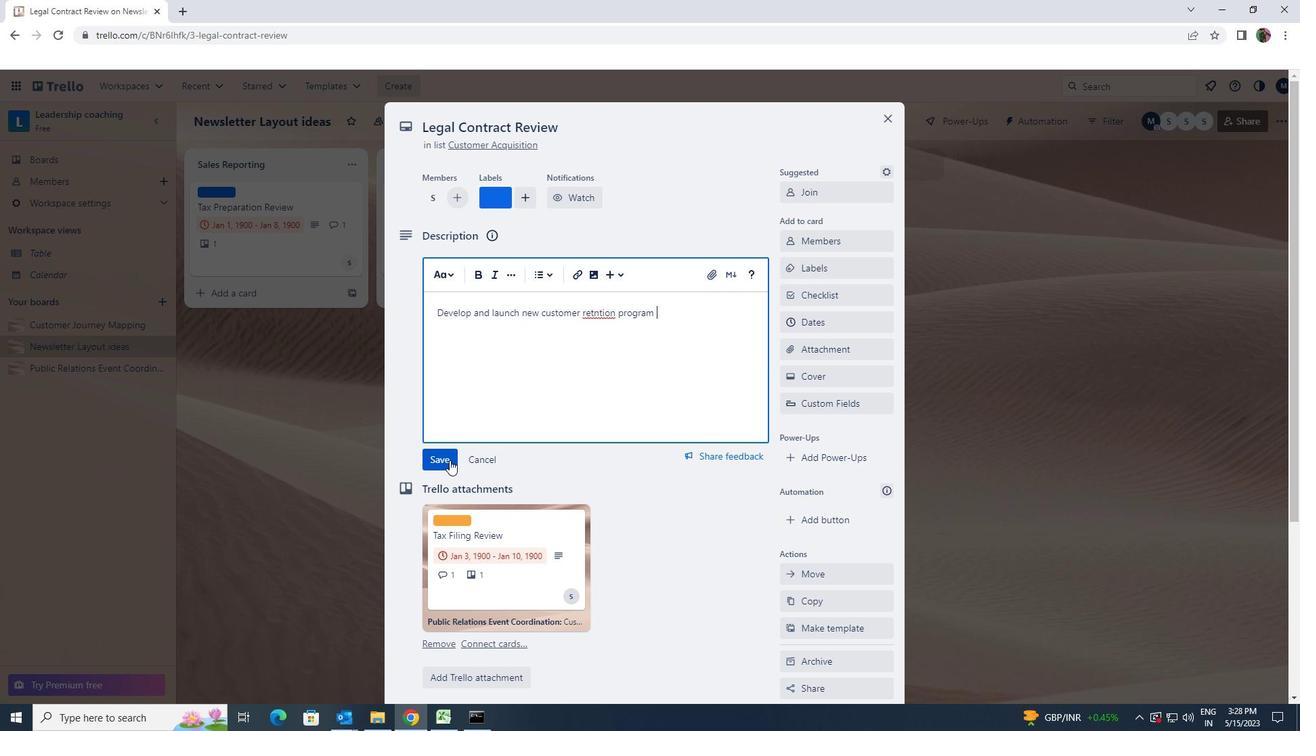 
Action: Mouse scrolled (449, 459) with delta (0, 0)
Screenshot: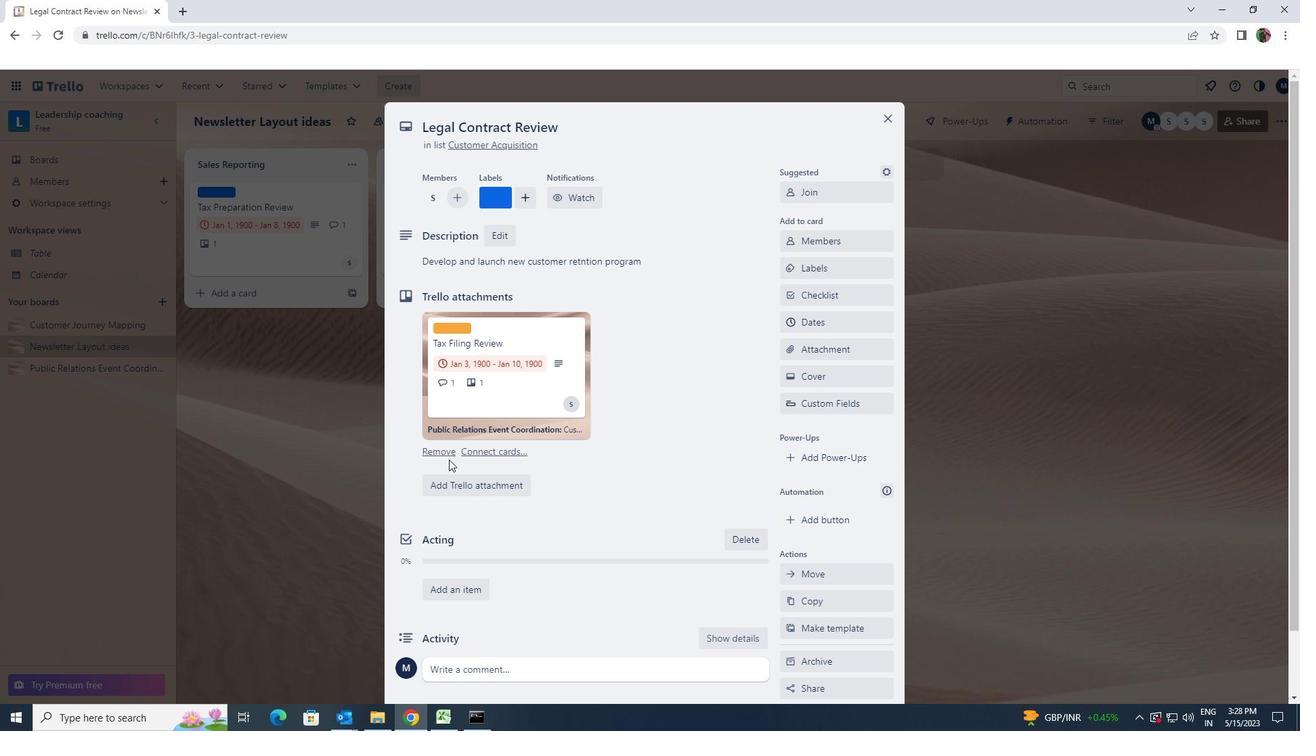
Action: Mouse scrolled (449, 459) with delta (0, 0)
Screenshot: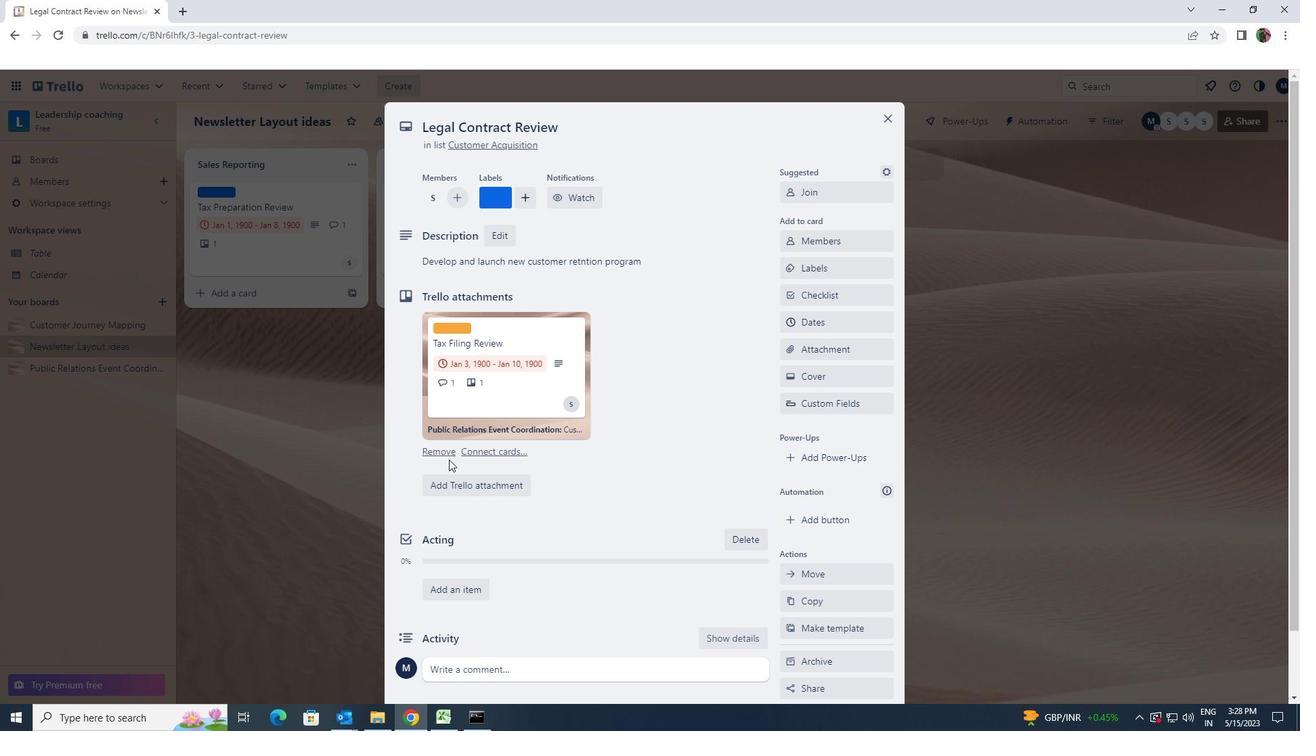 
Action: Mouse scrolled (449, 459) with delta (0, 0)
Screenshot: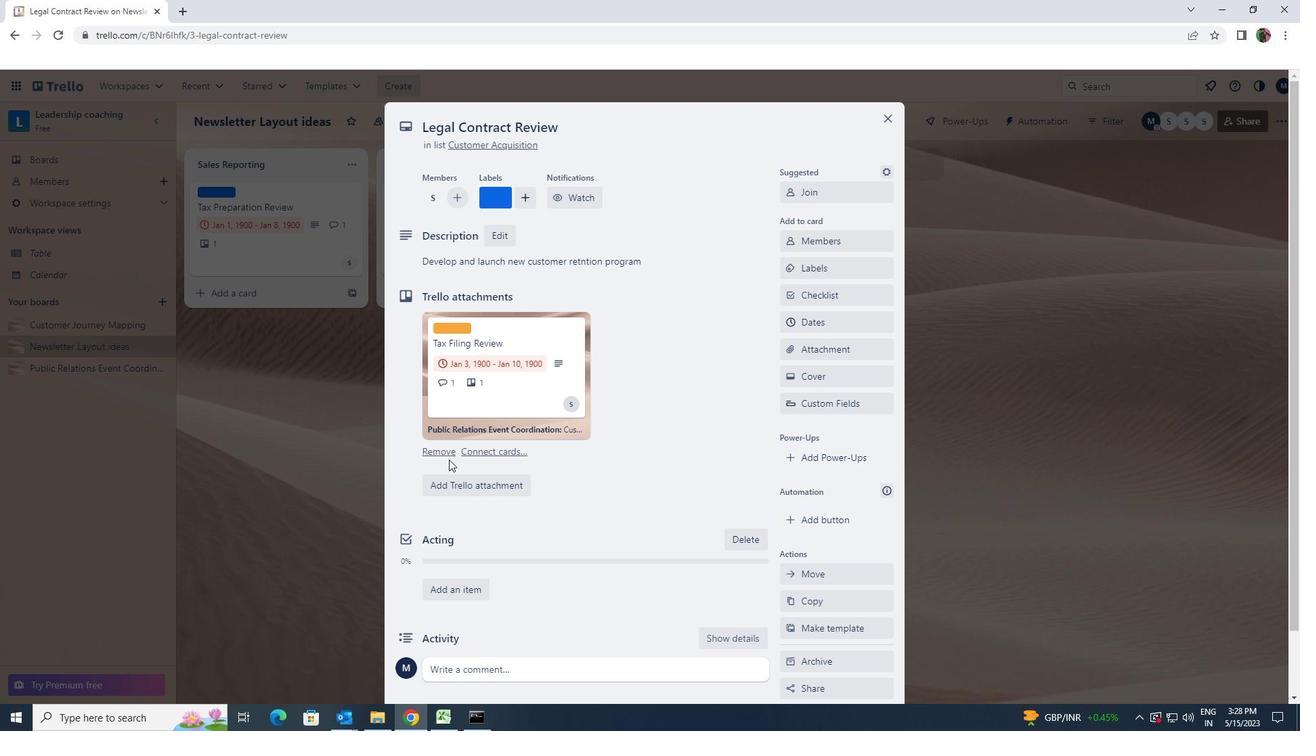 
Action: Mouse moved to (484, 604)
Screenshot: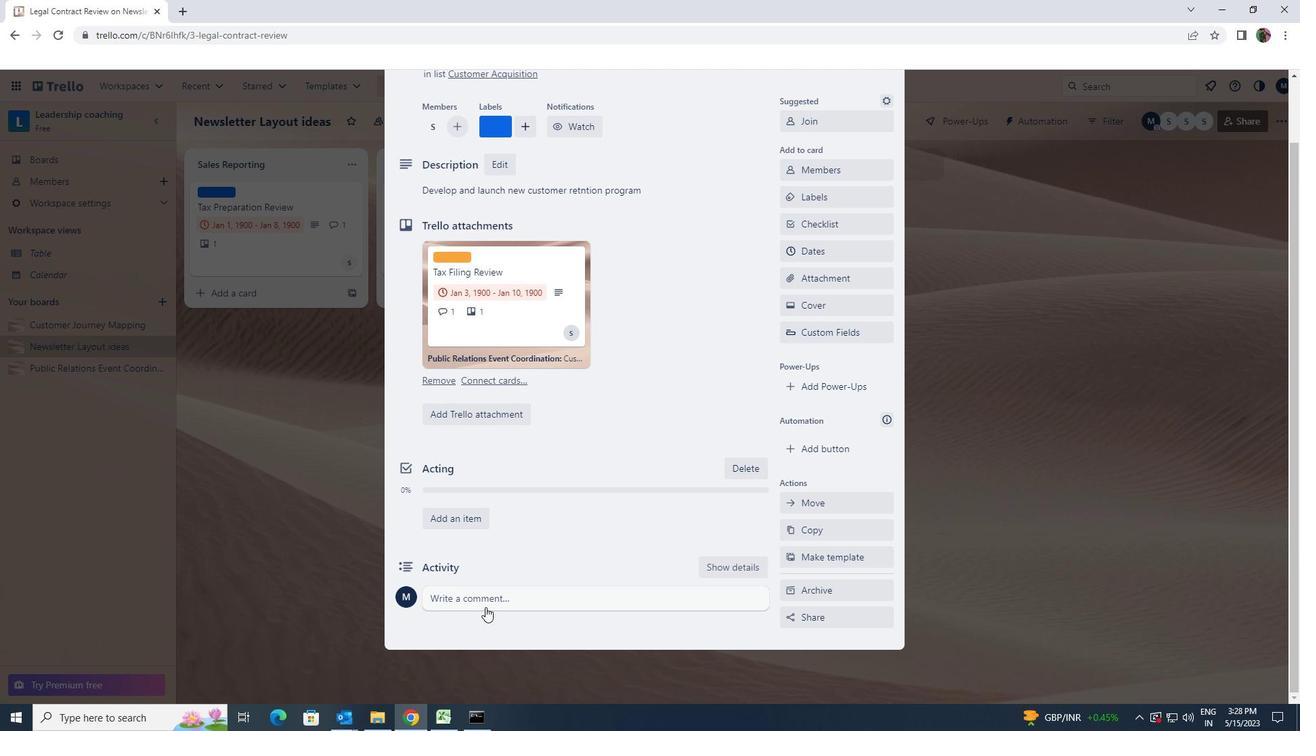 
Action: Mouse pressed left at (484, 604)
Screenshot: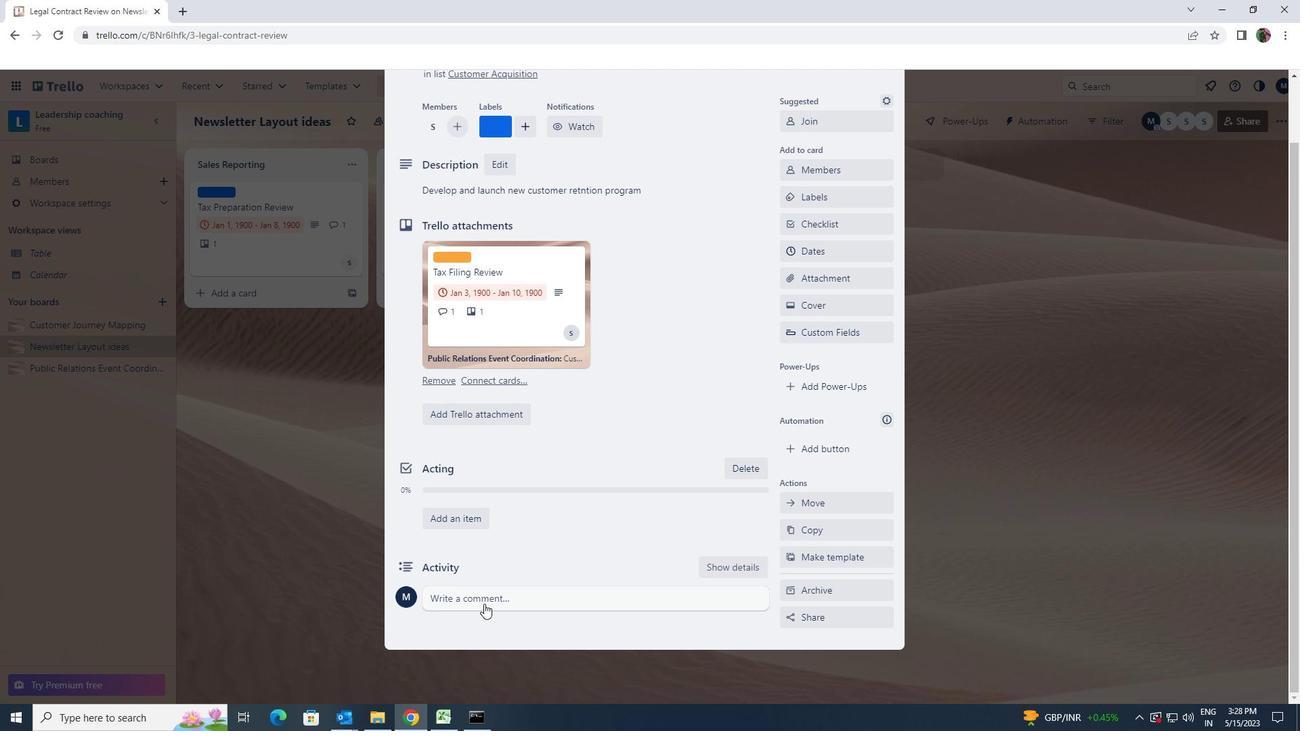 
Action: Key pressed <Key.shift>LET<Key.space>US<Key.space>APPROACH<Key.space>THIS<Key.space>TASK<Key.space>WITH<Key.space>SENSE<Key.space>OF<Key.space>URGENCY<Key.space>AND<Key.space>PRIORITIZE<Key.space>IT<Key.space>ACCORDINGLY
Screenshot: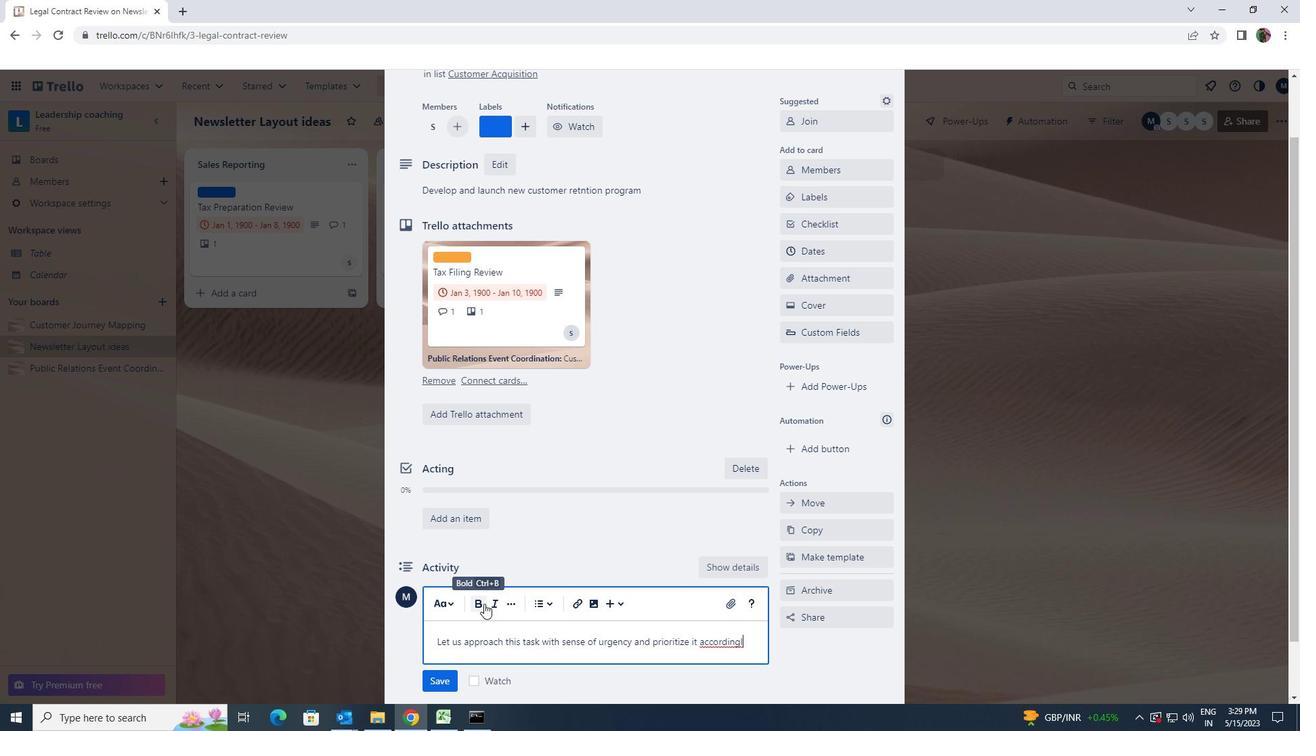 
Action: Mouse moved to (438, 690)
Screenshot: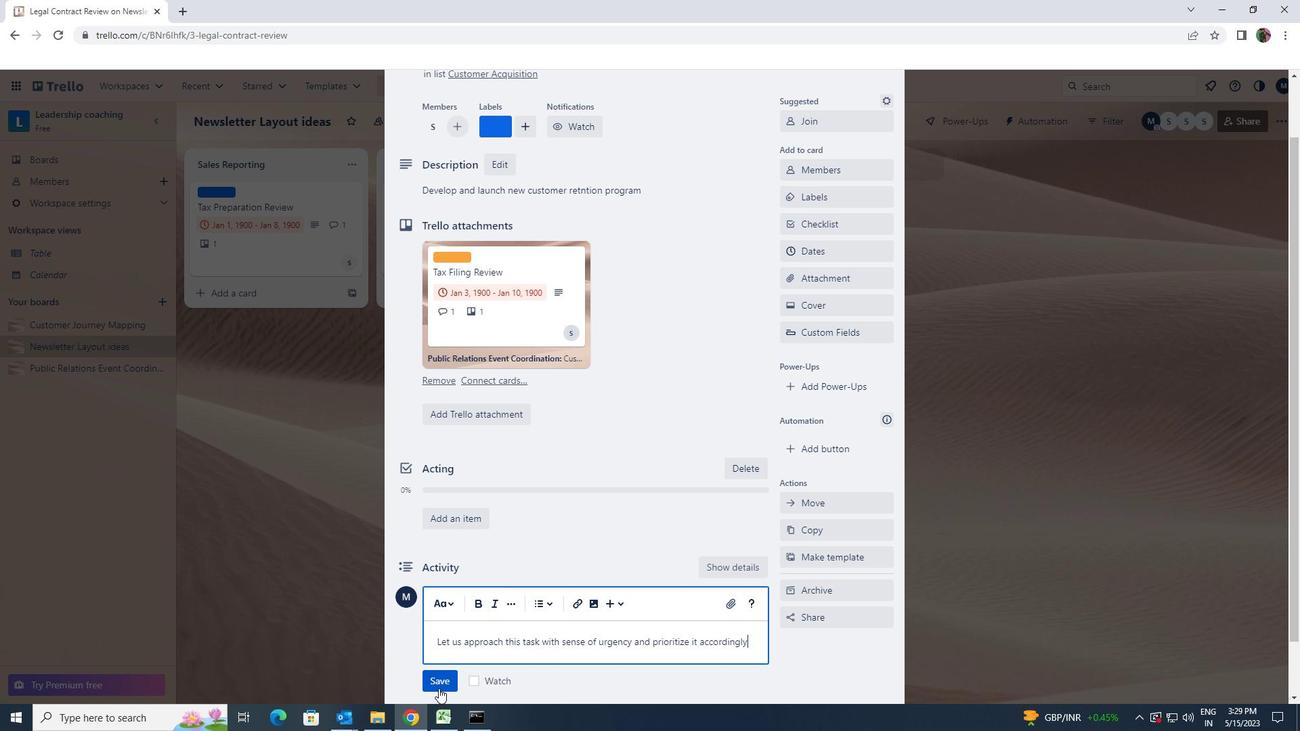 
Action: Mouse pressed left at (438, 690)
Screenshot: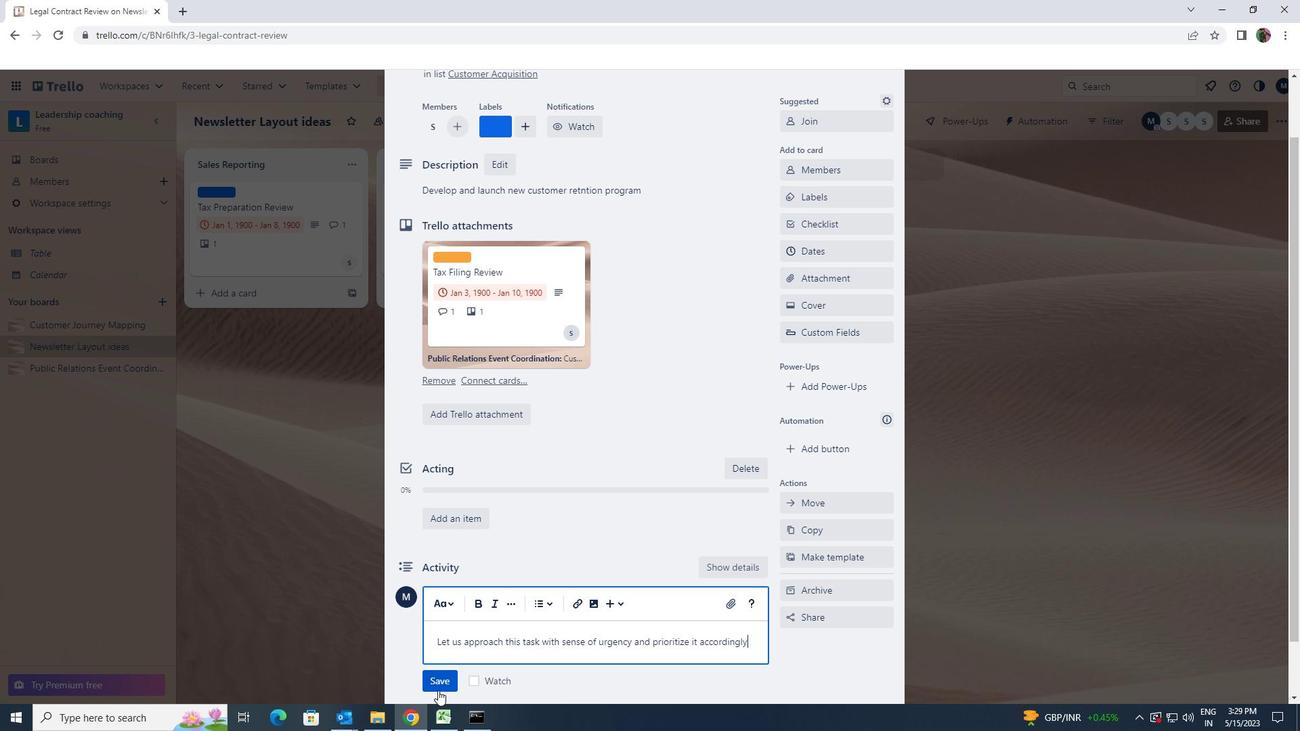 
Action: Mouse moved to (692, 517)
Screenshot: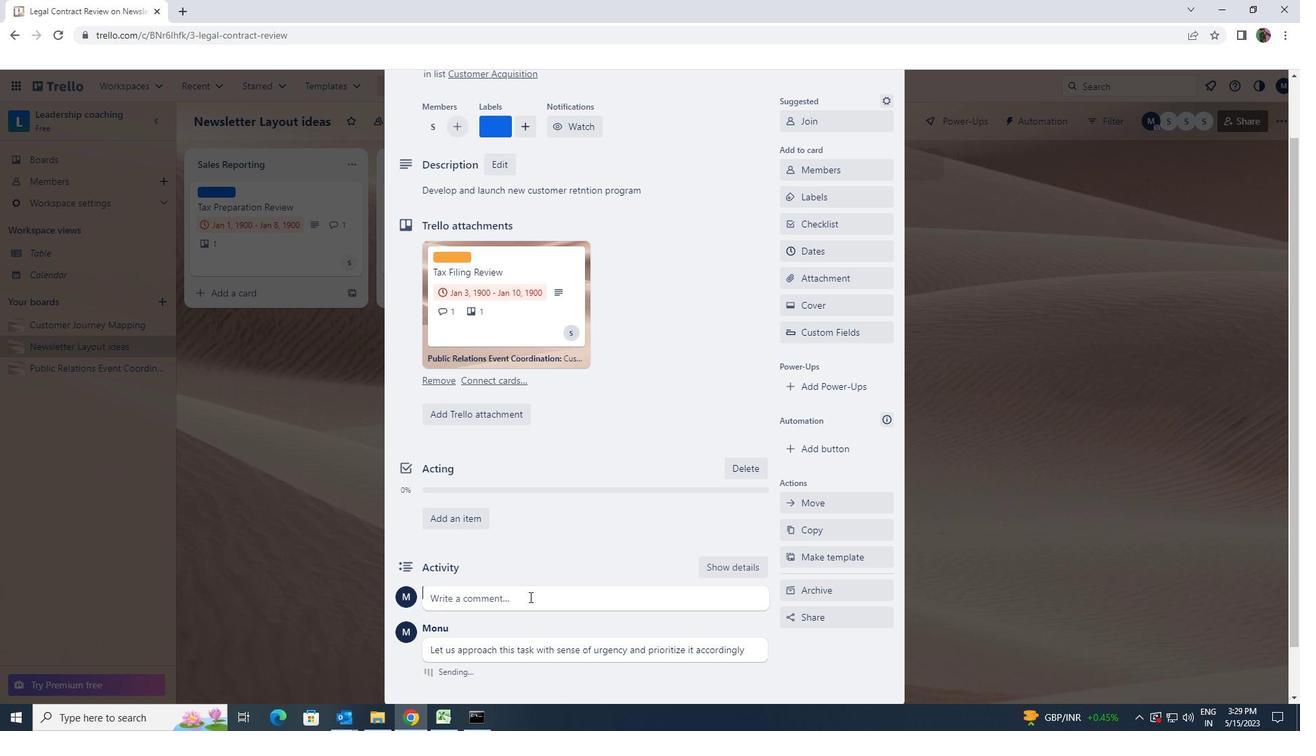 
Action: Mouse scrolled (692, 518) with delta (0, 0)
Screenshot: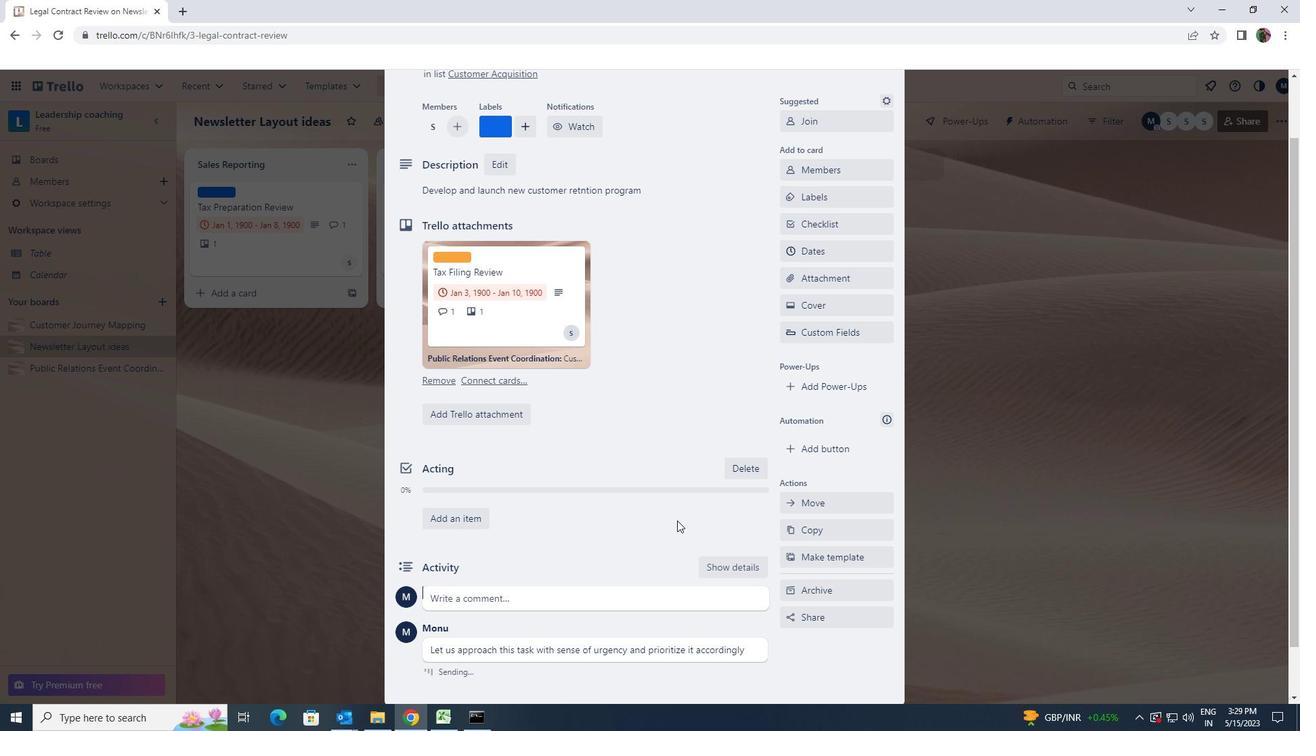
Action: Mouse scrolled (692, 518) with delta (0, 0)
Screenshot: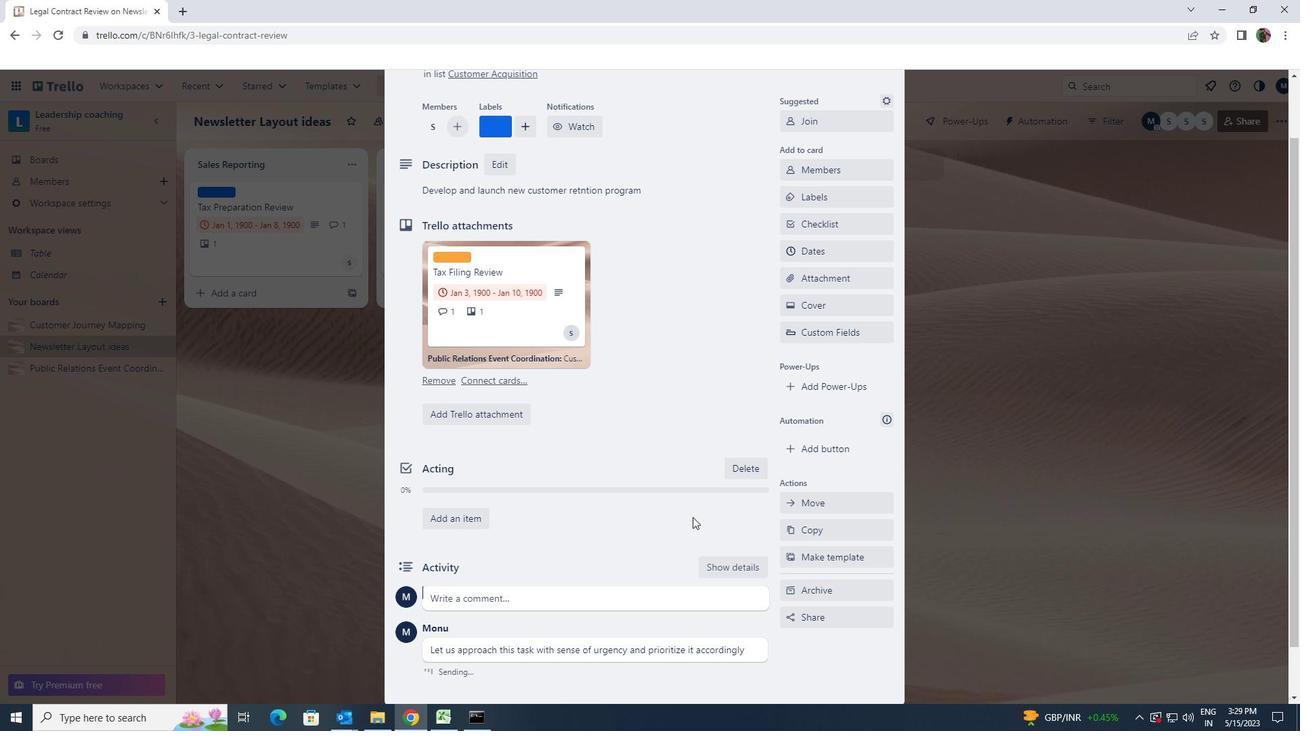 
Action: Mouse scrolled (692, 518) with delta (0, 0)
Screenshot: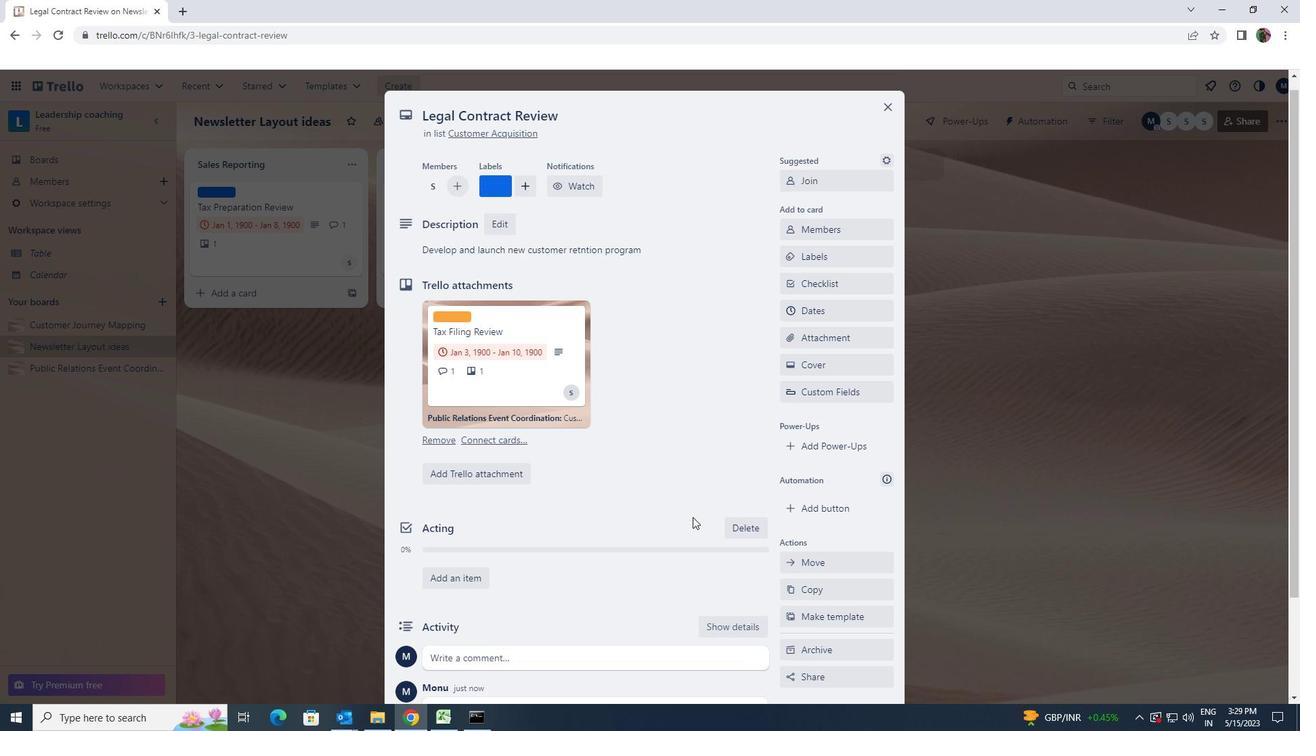 
Action: Mouse scrolled (692, 518) with delta (0, 0)
Screenshot: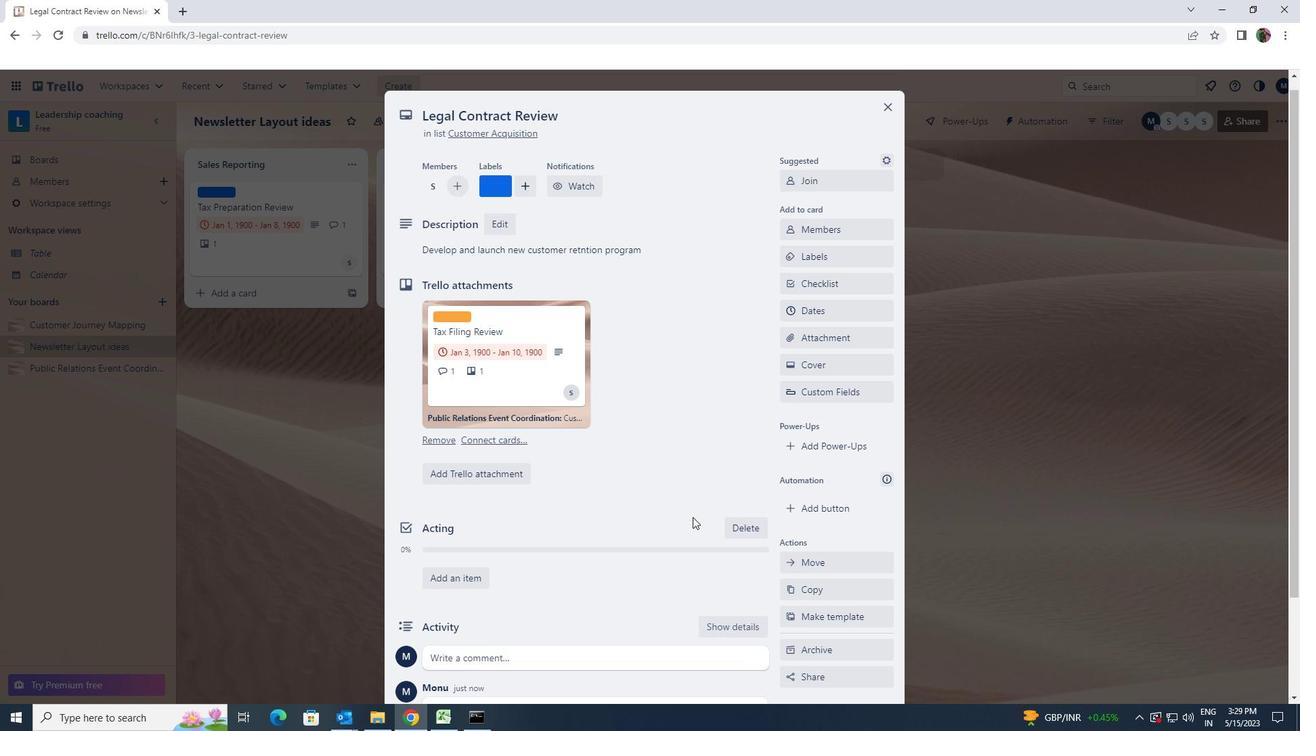 
Action: Mouse moved to (793, 325)
Screenshot: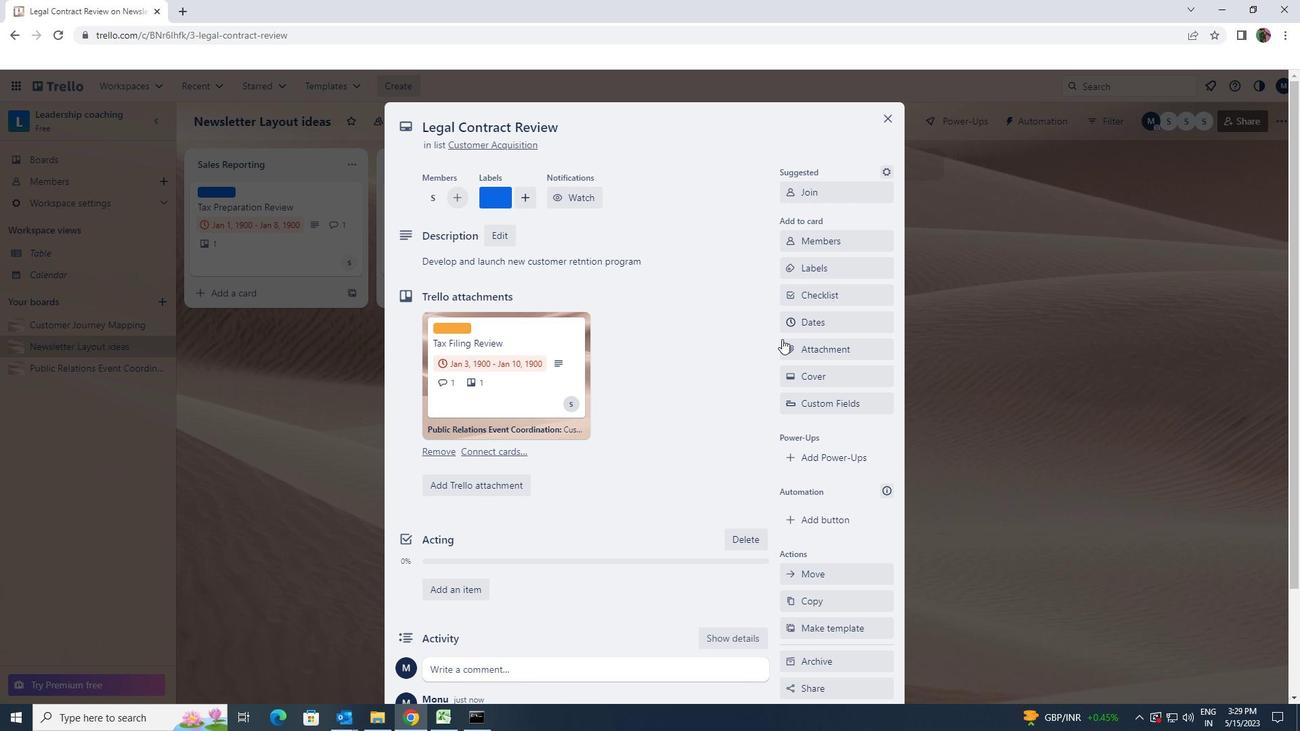 
Action: Mouse pressed left at (793, 325)
Screenshot: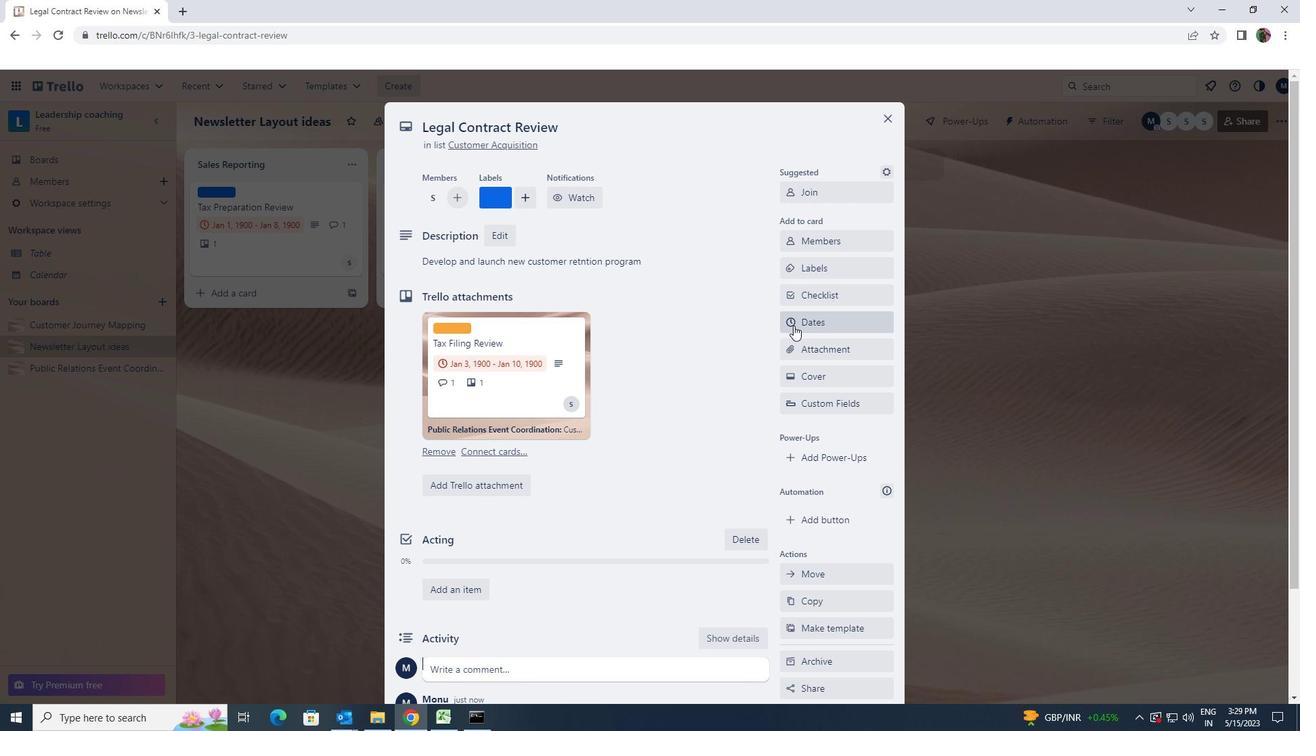 
Action: Mouse moved to (794, 363)
Screenshot: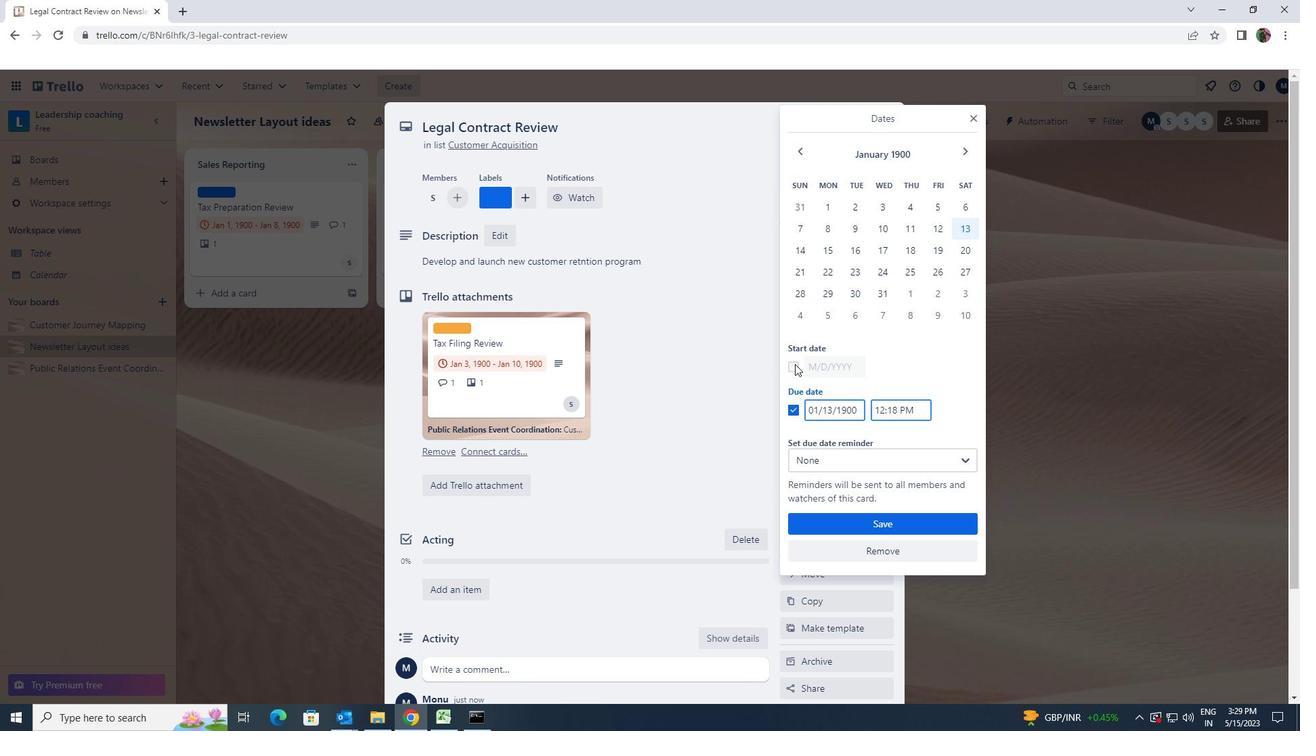 
Action: Mouse pressed left at (794, 363)
Screenshot: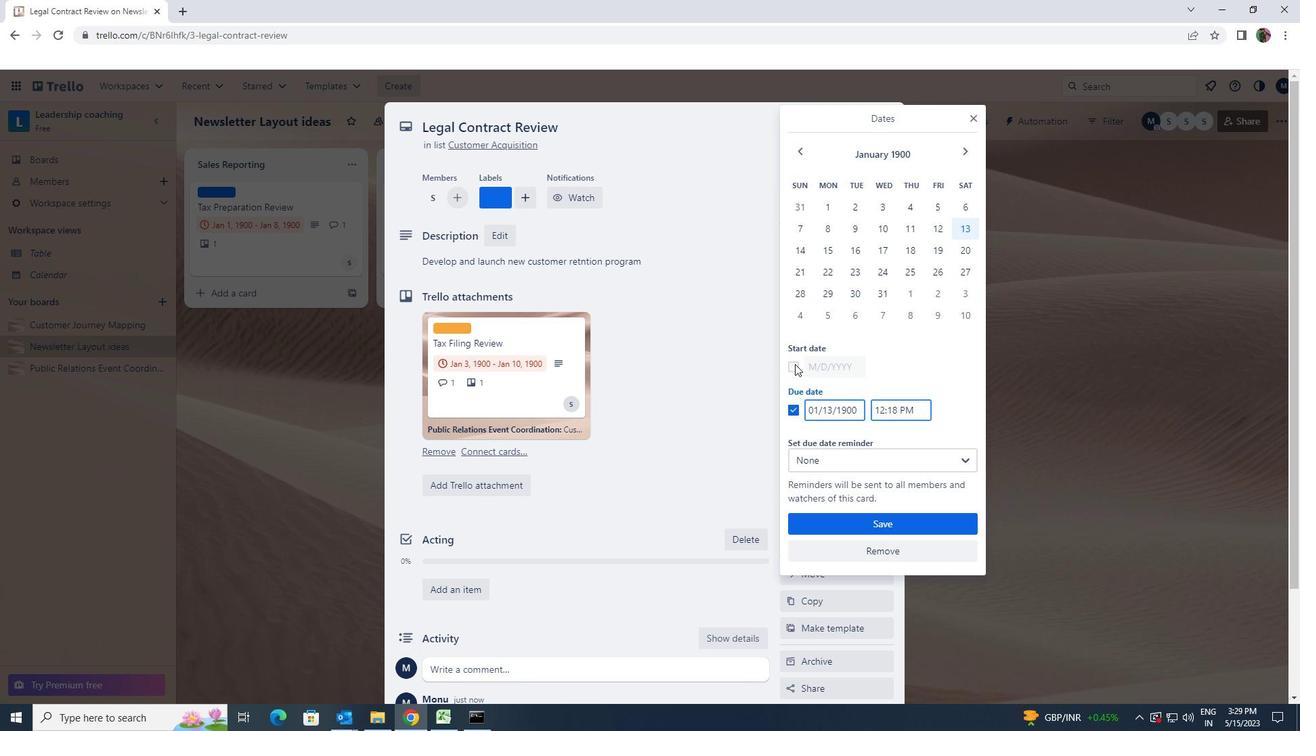 
Action: Mouse moved to (858, 370)
Screenshot: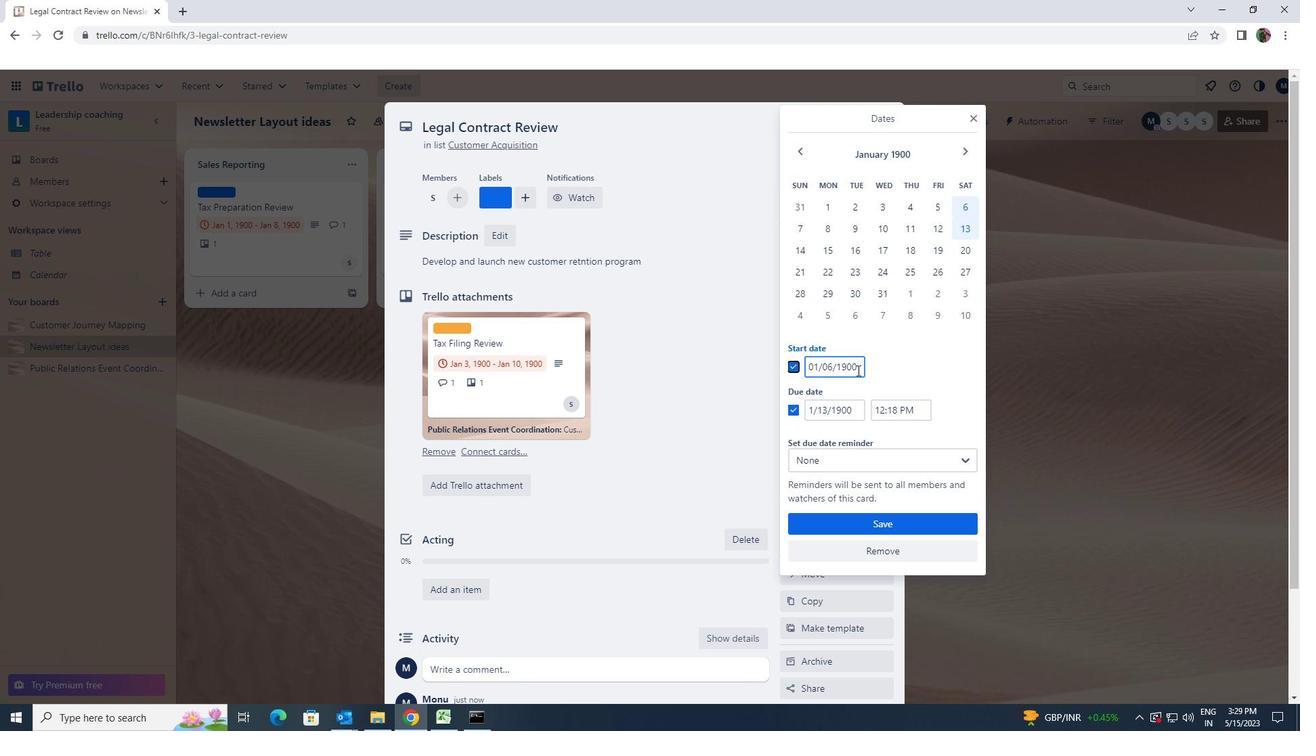 
Action: Mouse pressed left at (858, 370)
Screenshot: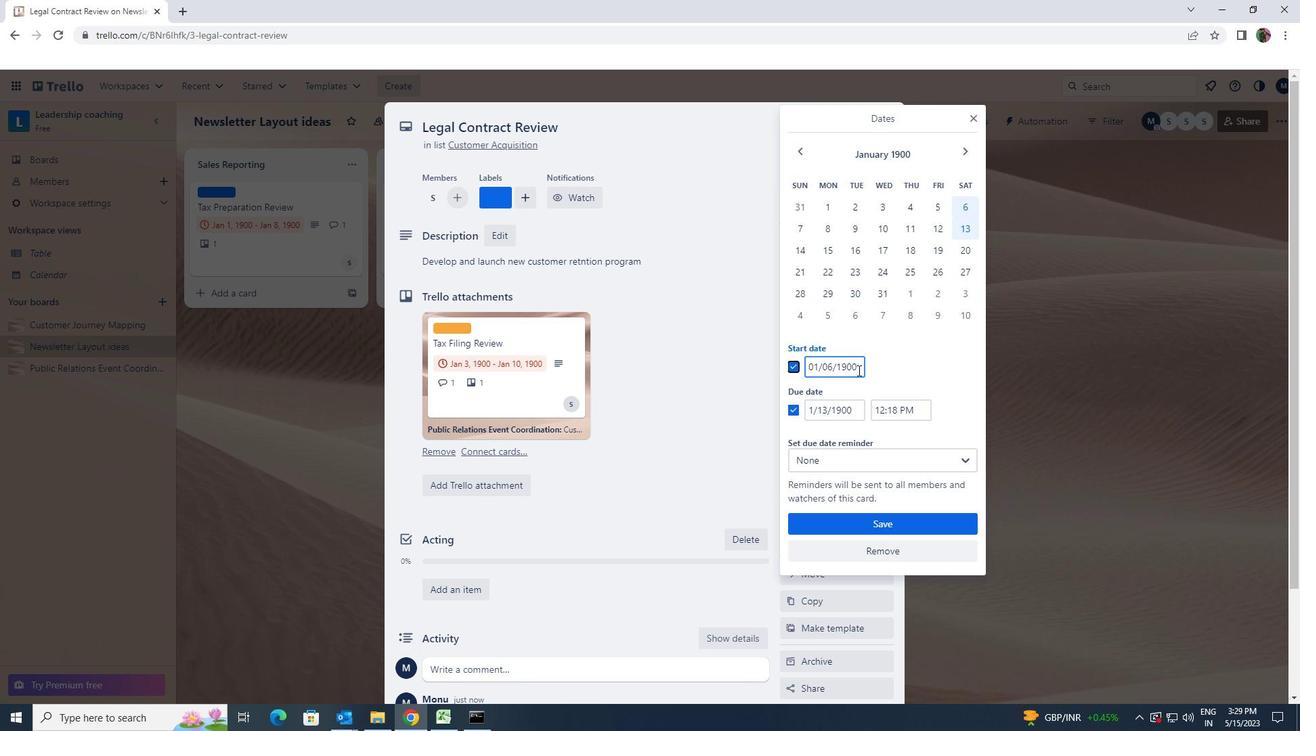 
Action: Mouse moved to (811, 367)
Screenshot: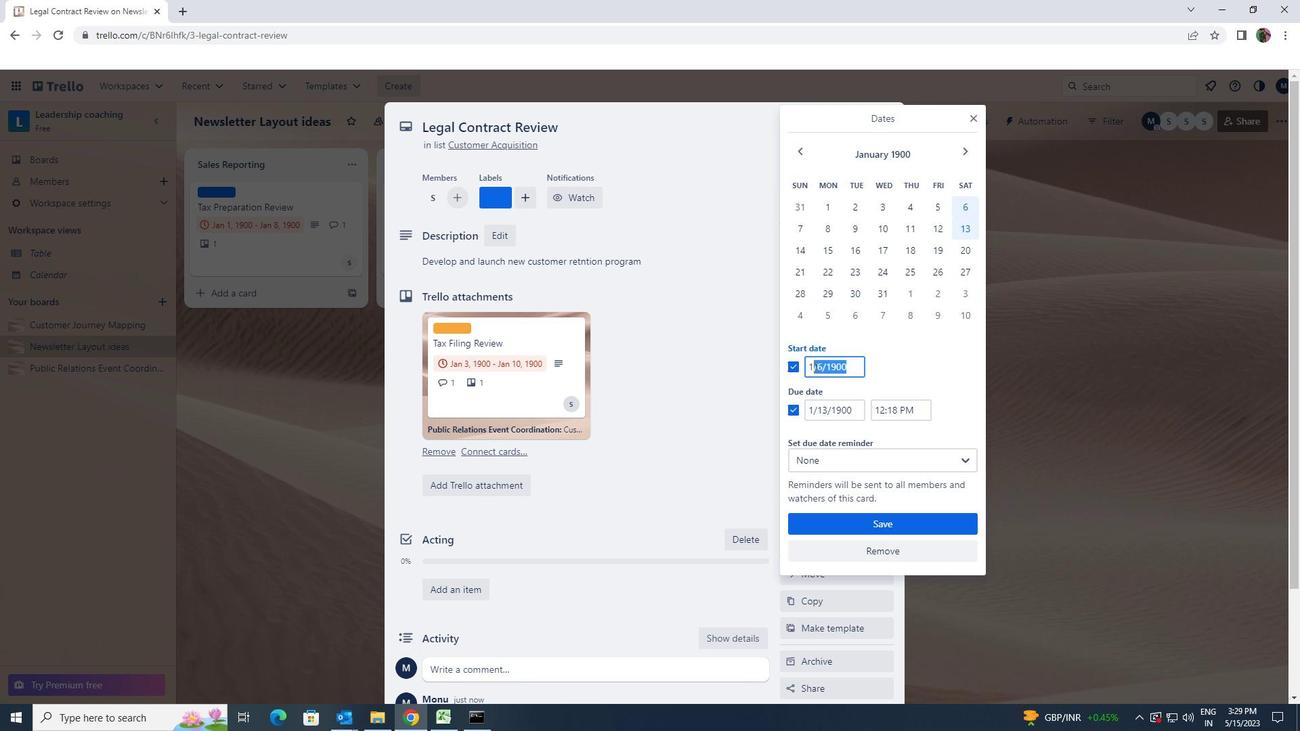 
Action: Mouse pressed left at (811, 367)
Screenshot: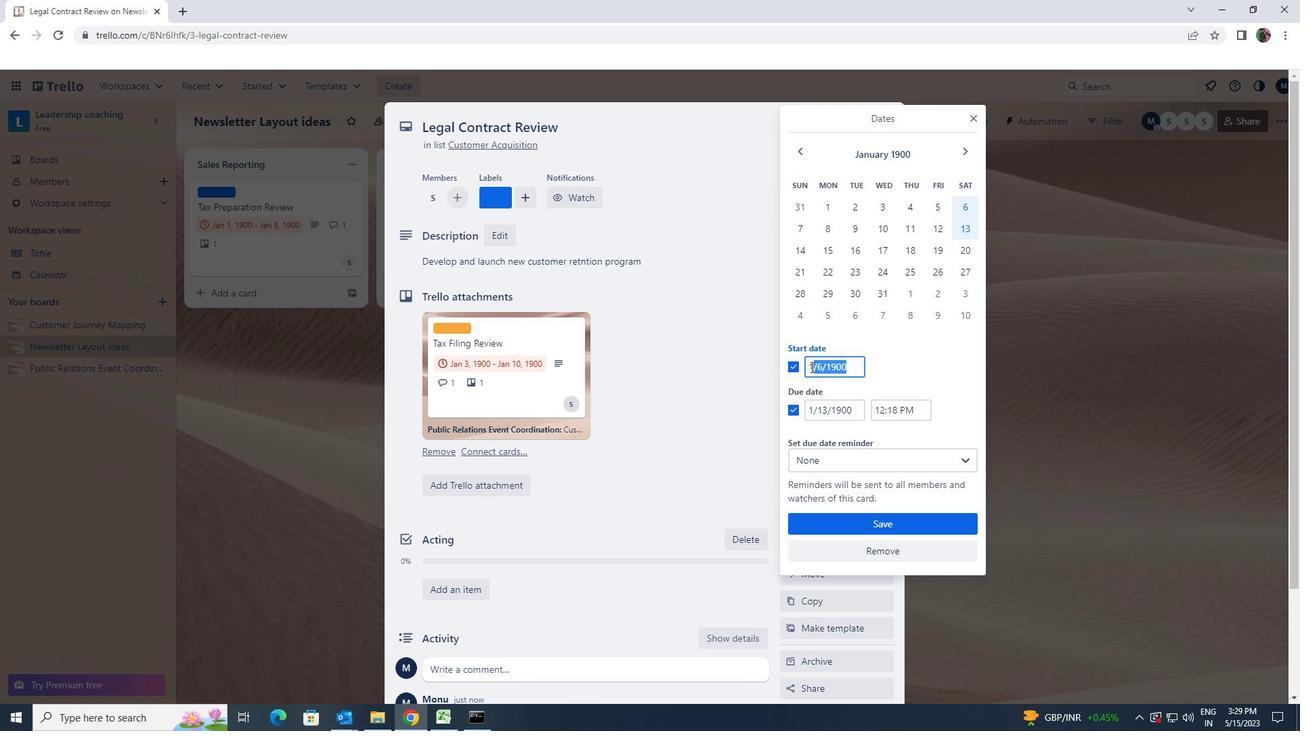 
Action: Mouse moved to (856, 367)
Screenshot: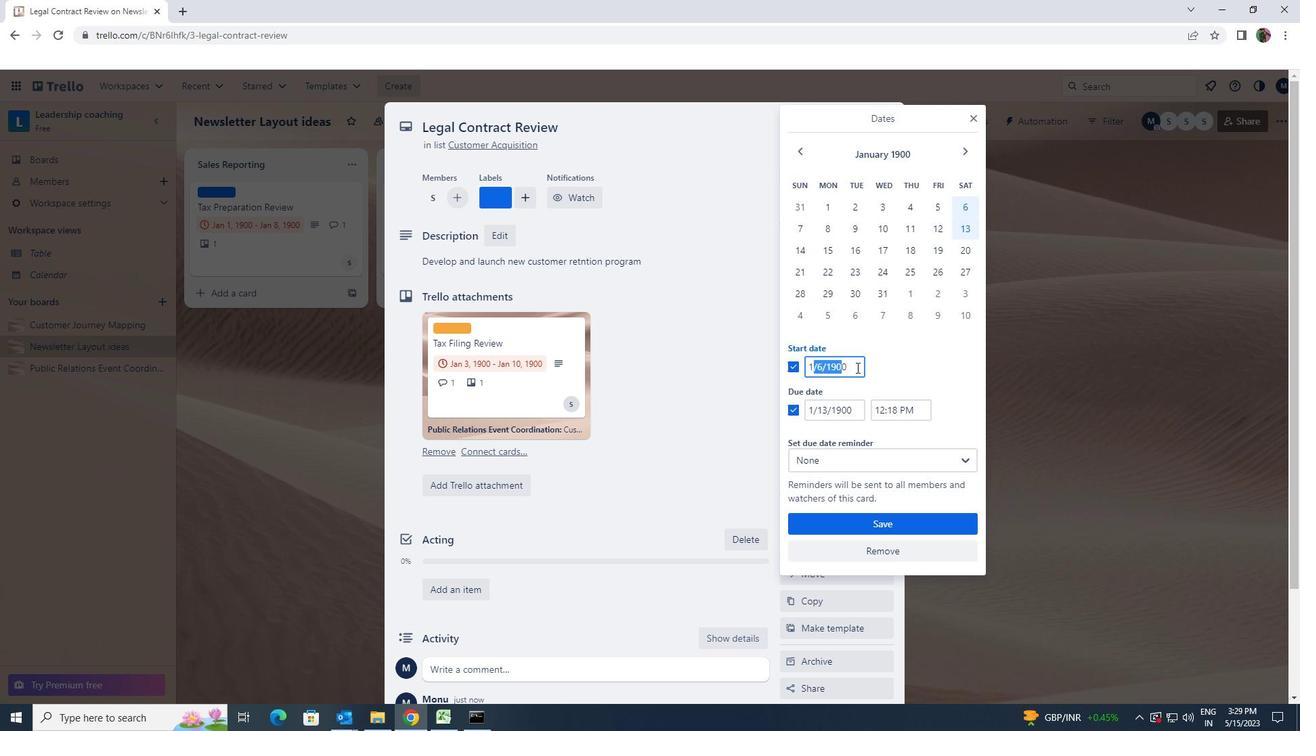 
Action: Mouse pressed left at (856, 367)
Screenshot: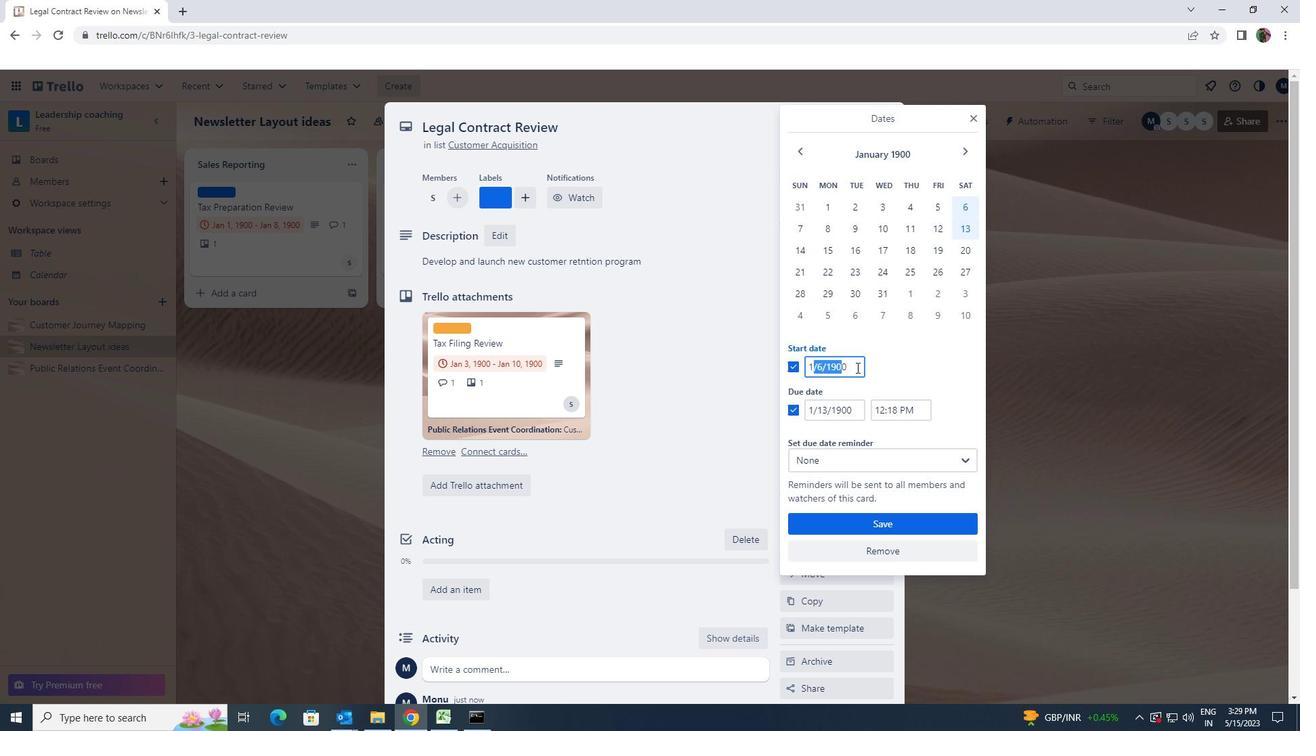 
Action: Mouse moved to (806, 365)
Screenshot: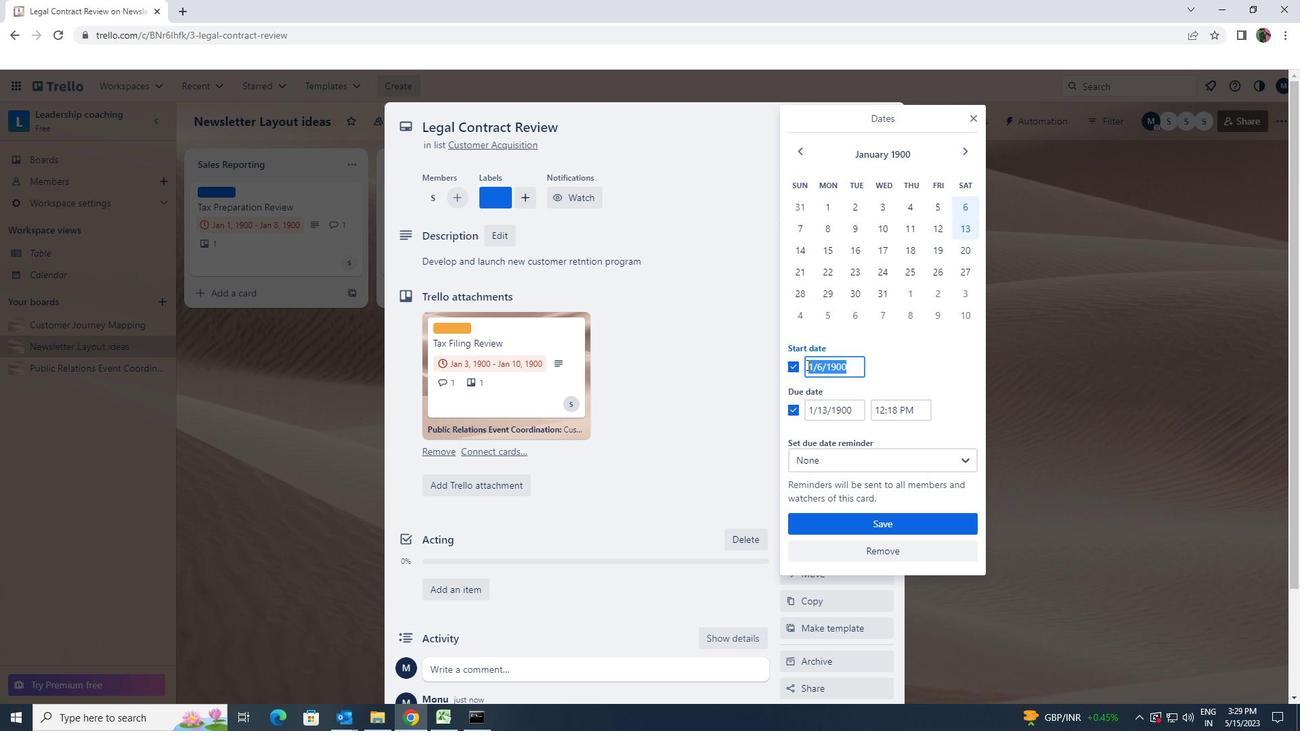 
Action: Key pressed 1
Screenshot: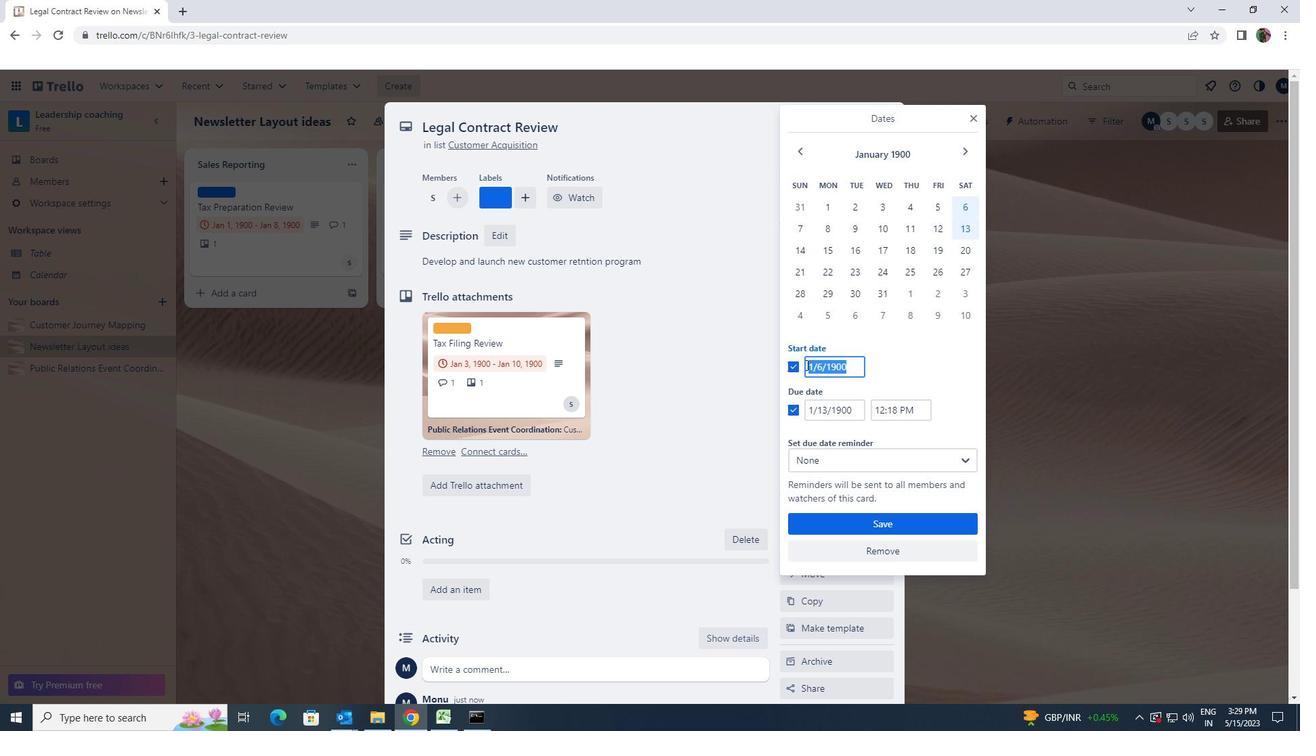 
Action: Mouse moved to (805, 365)
Screenshot: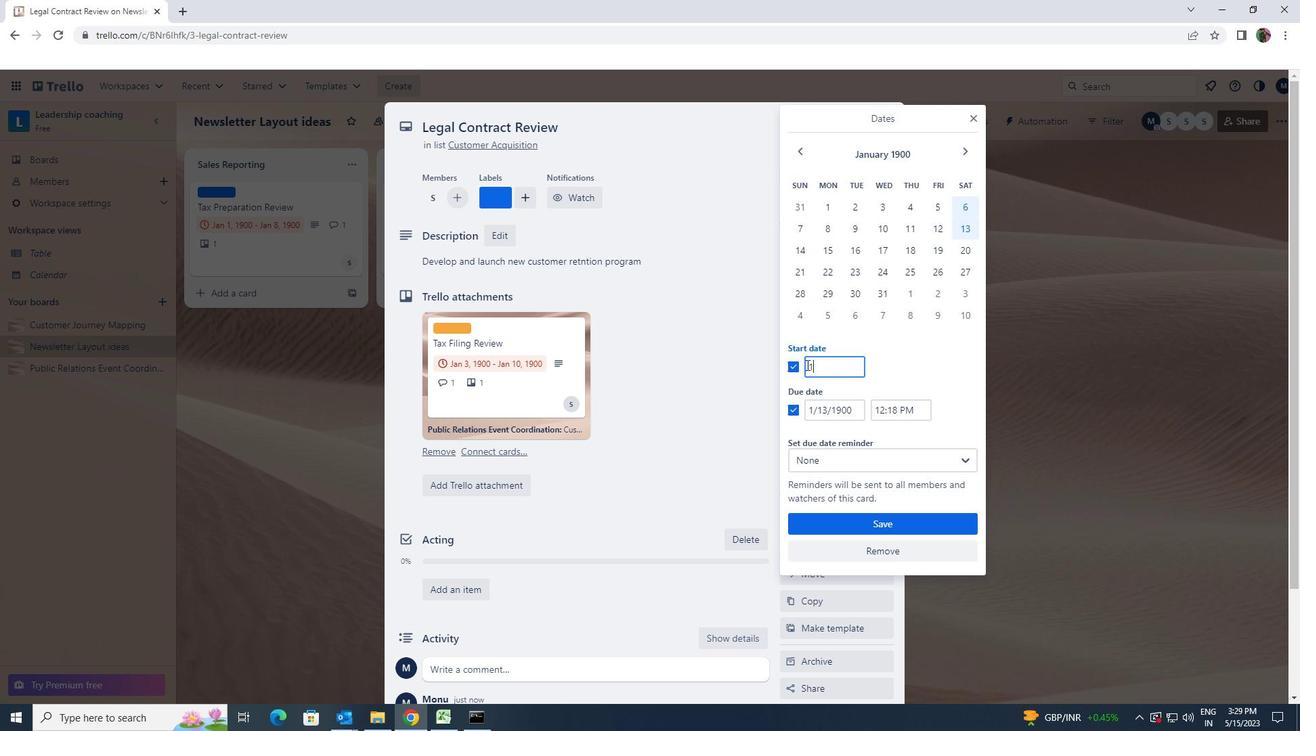 
Action: Key pressed /7/1900
Screenshot: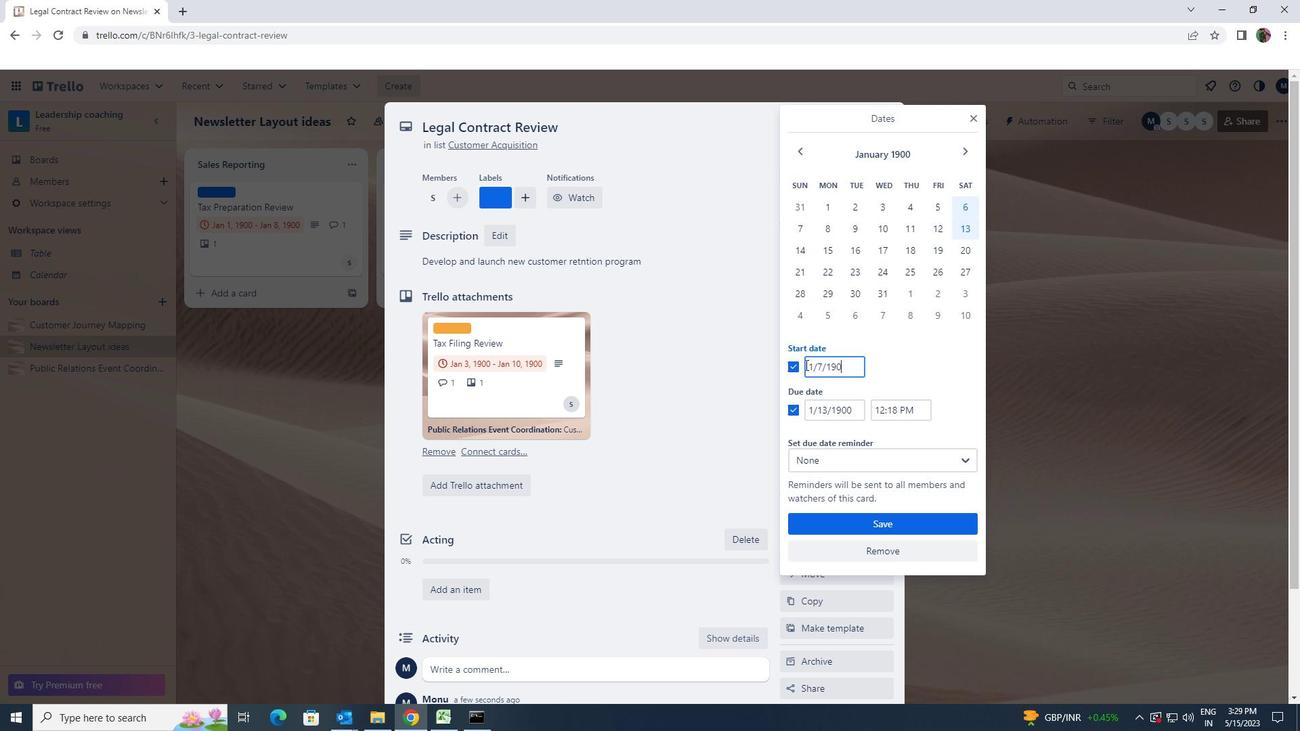 
Action: Mouse moved to (854, 412)
Screenshot: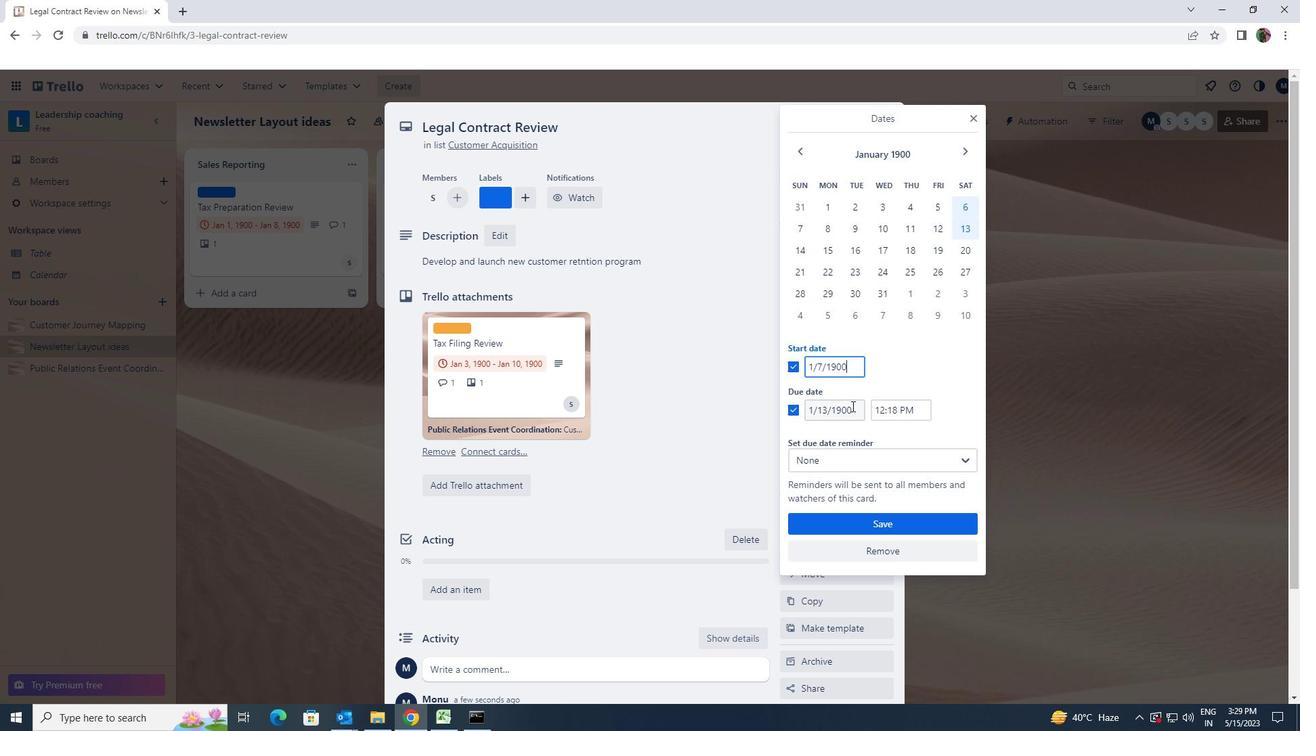 
Action: Mouse pressed left at (854, 412)
Screenshot: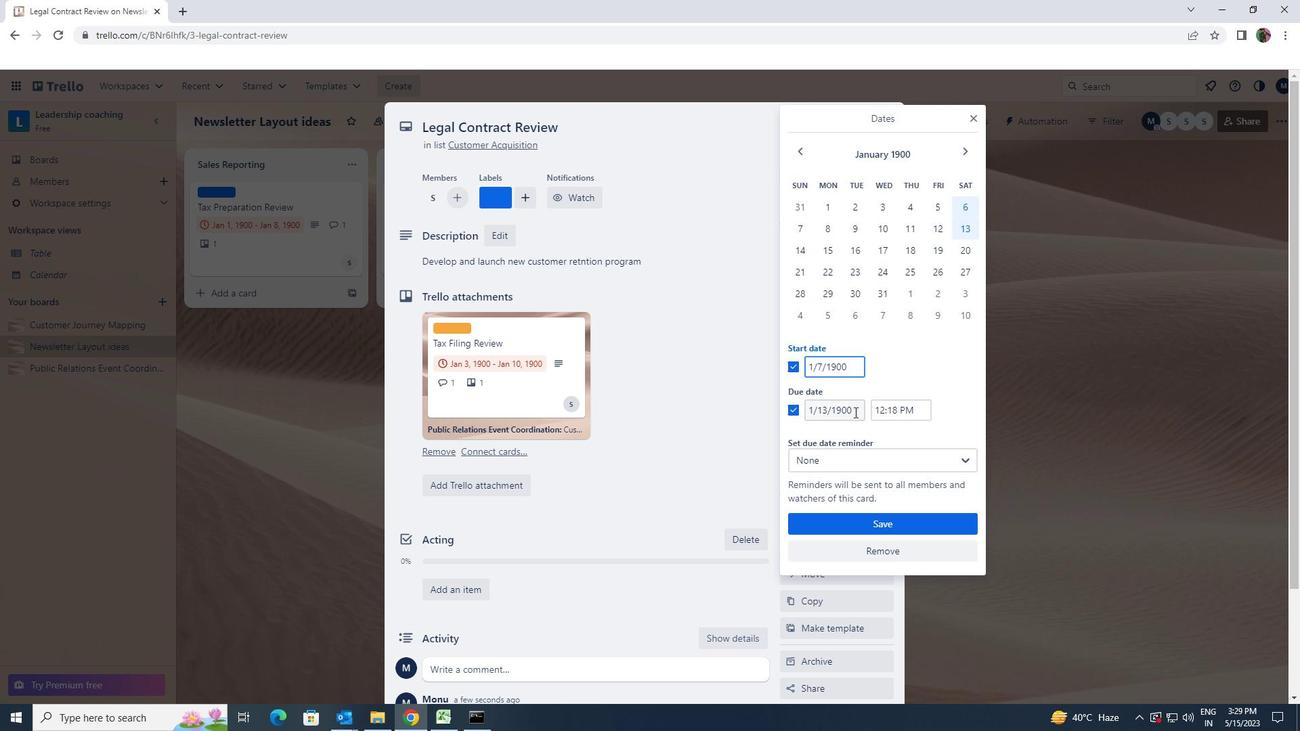 
Action: Mouse moved to (790, 405)
Screenshot: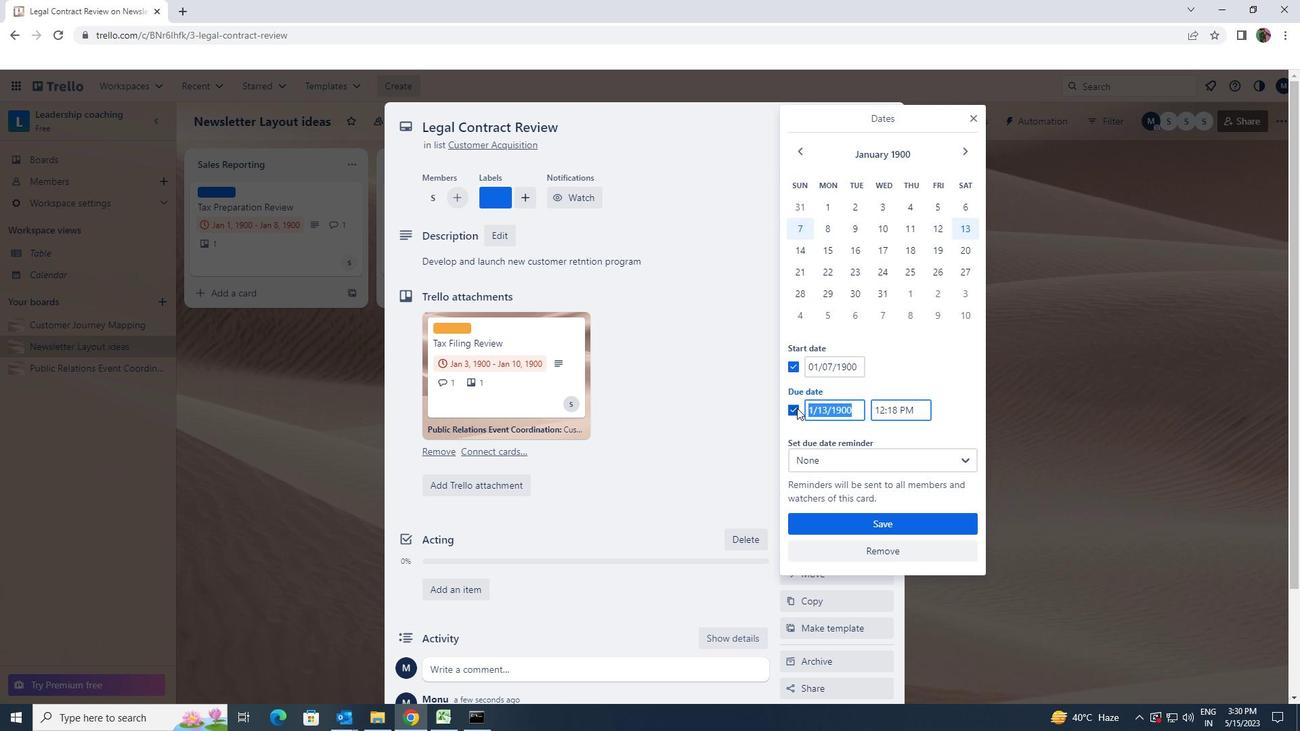 
Action: Key pressed 1/14/1900
Screenshot: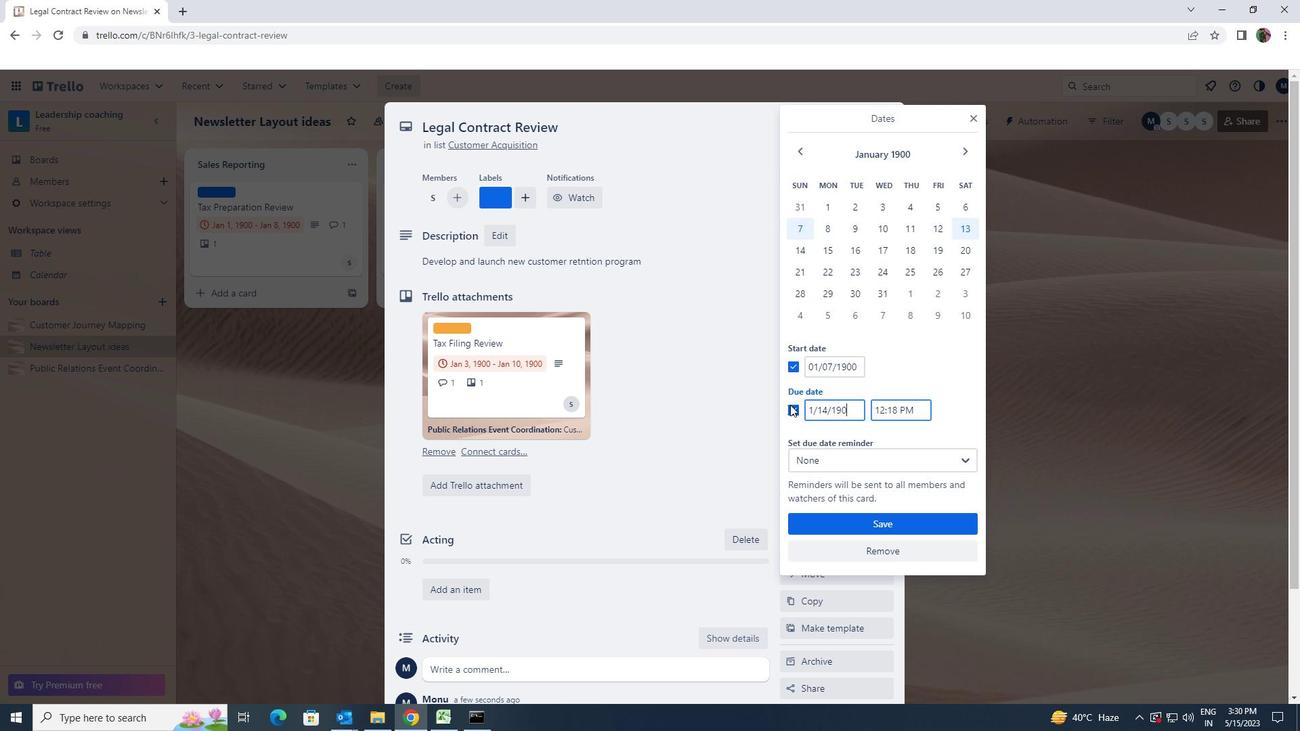 
Action: Mouse moved to (835, 522)
Screenshot: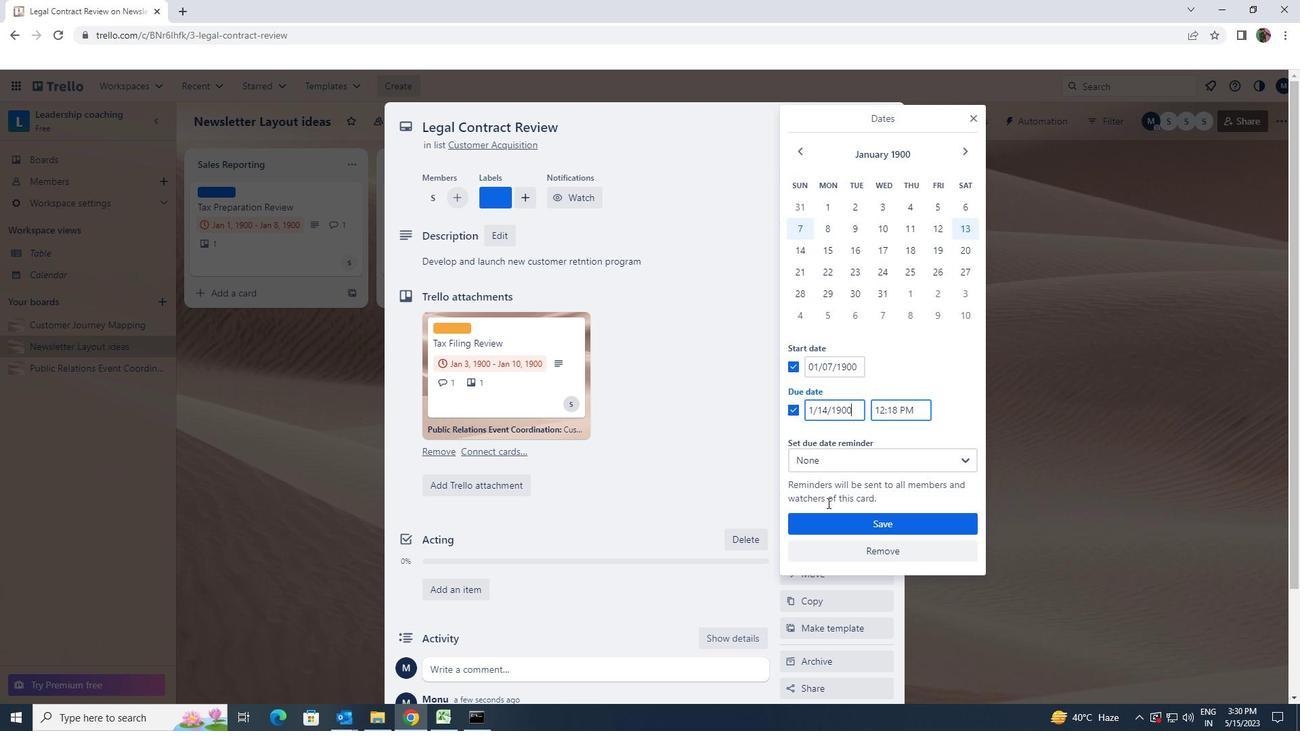 
Action: Mouse pressed left at (835, 522)
Screenshot: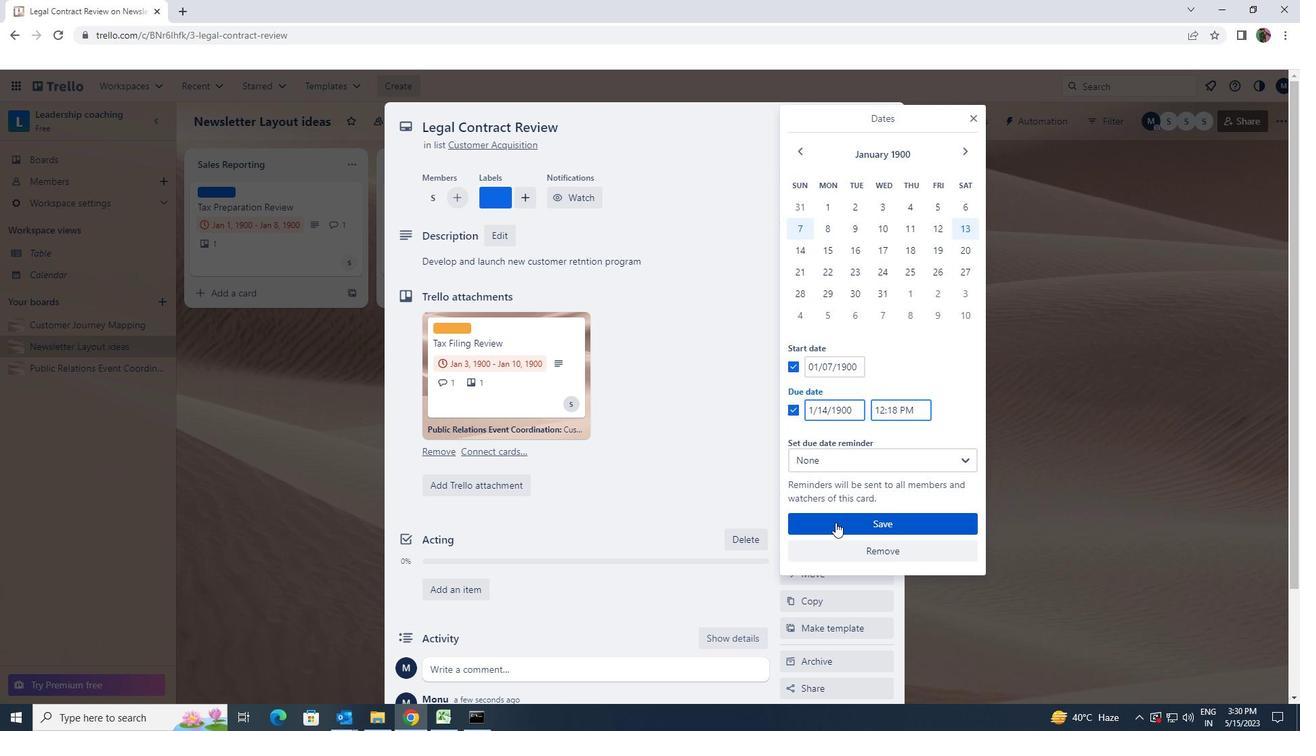 
Action: Mouse pressed left at (835, 522)
Screenshot: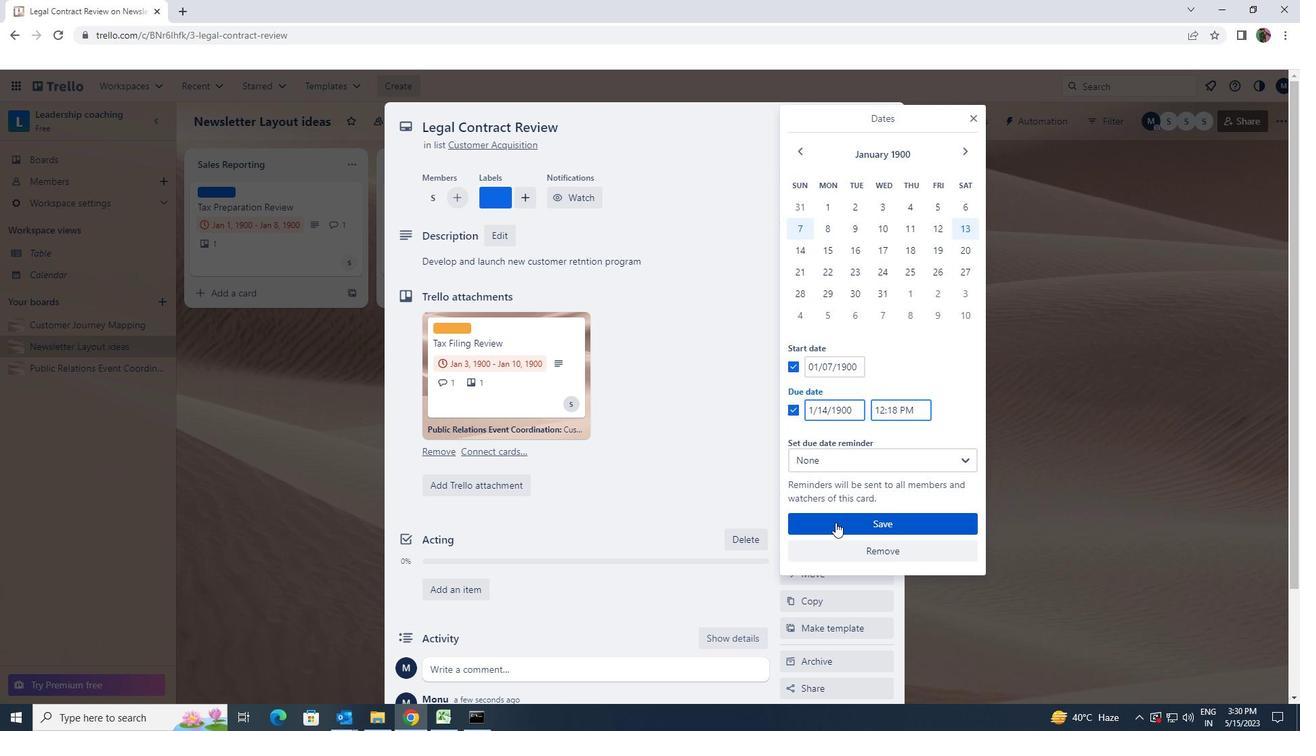 
